 Task: Add an action where "Type is Task" in downgrade and inform.
Action: Mouse moved to (22, 354)
Screenshot: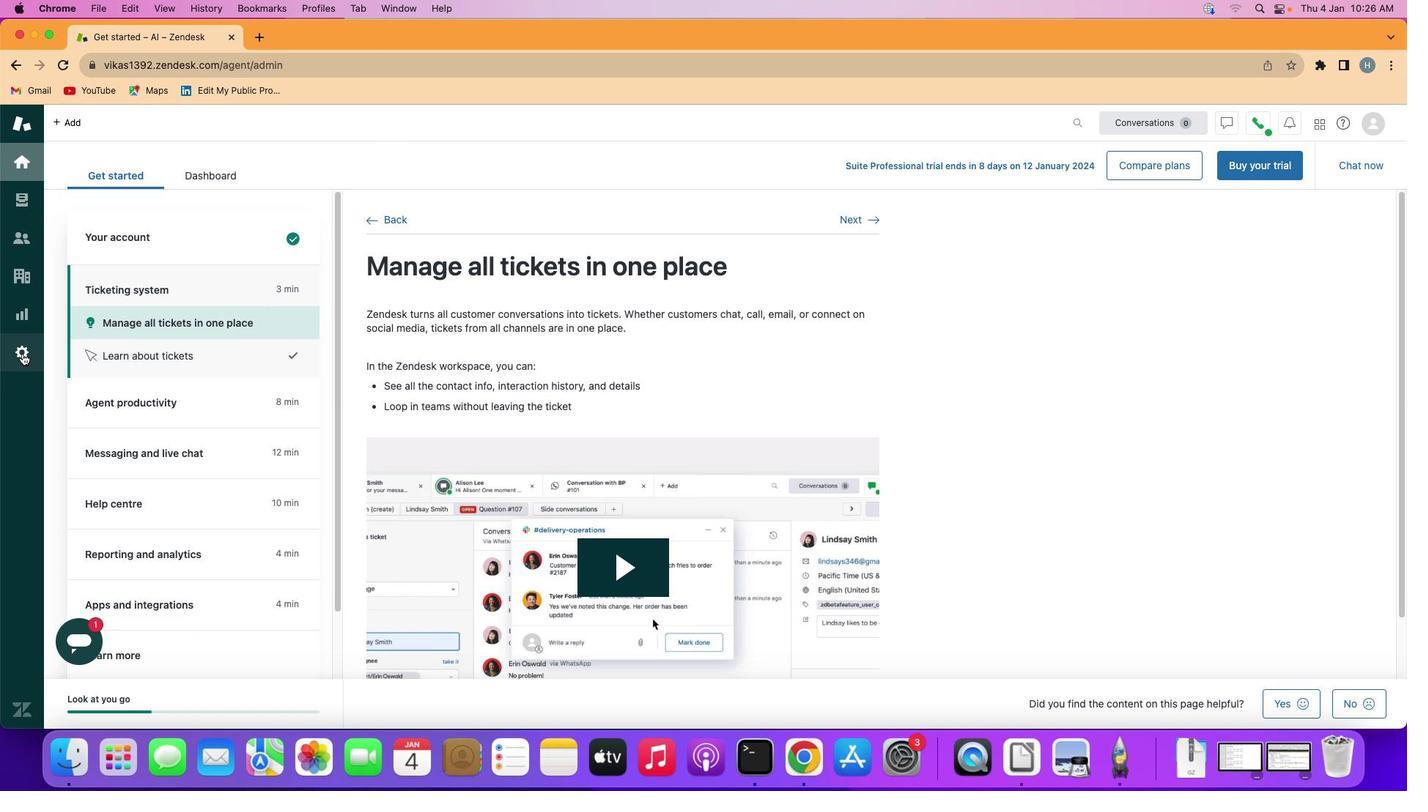 
Action: Mouse pressed left at (22, 354)
Screenshot: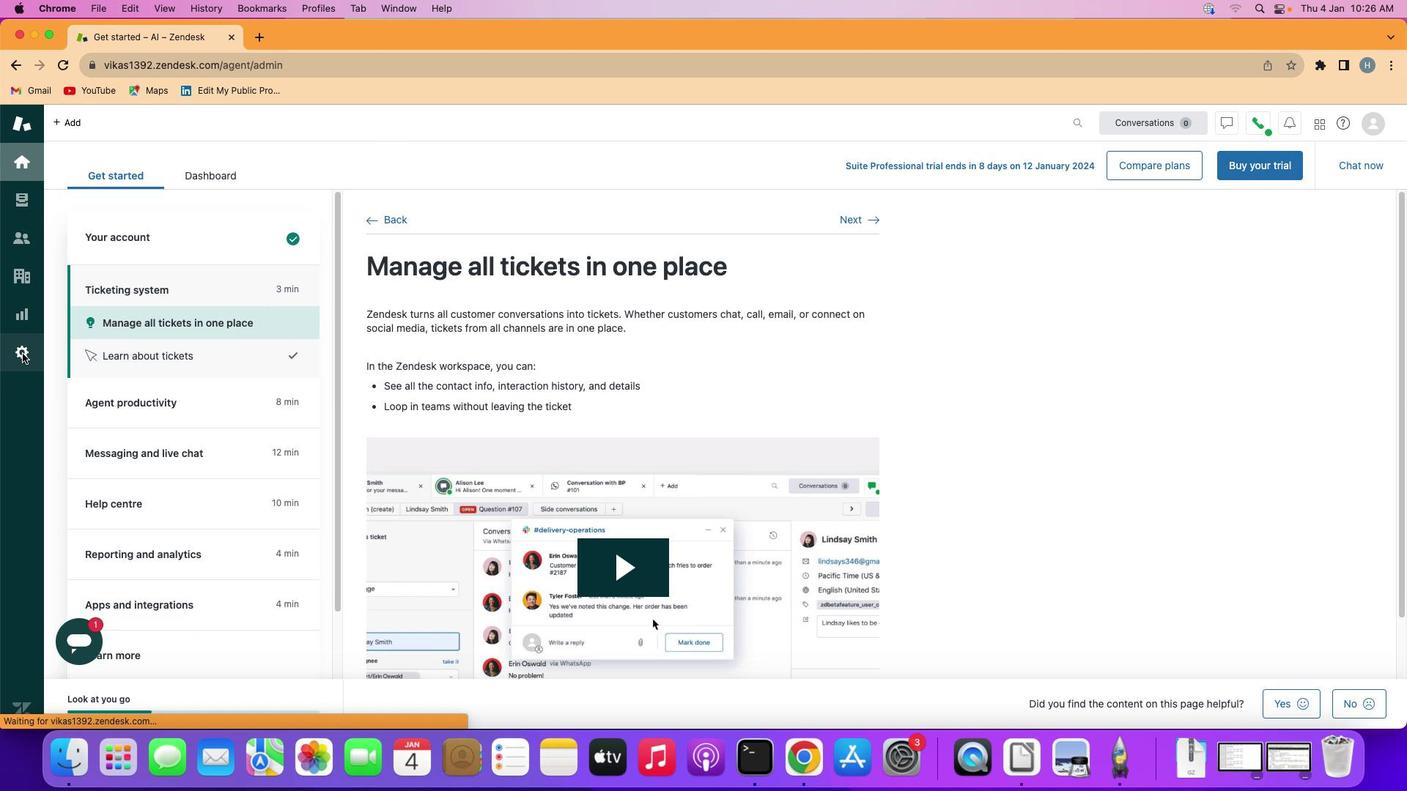 
Action: Mouse moved to (285, 598)
Screenshot: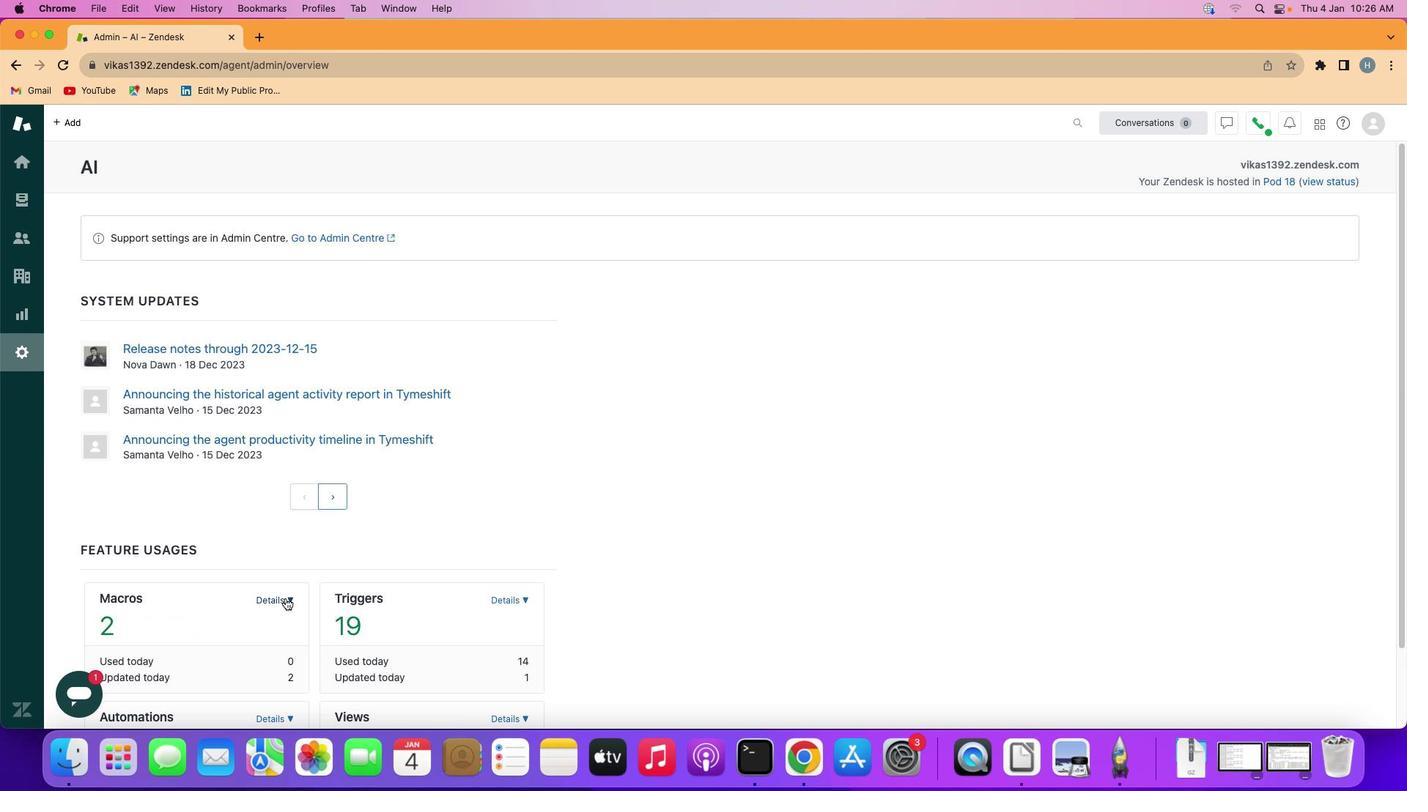 
Action: Mouse pressed left at (285, 598)
Screenshot: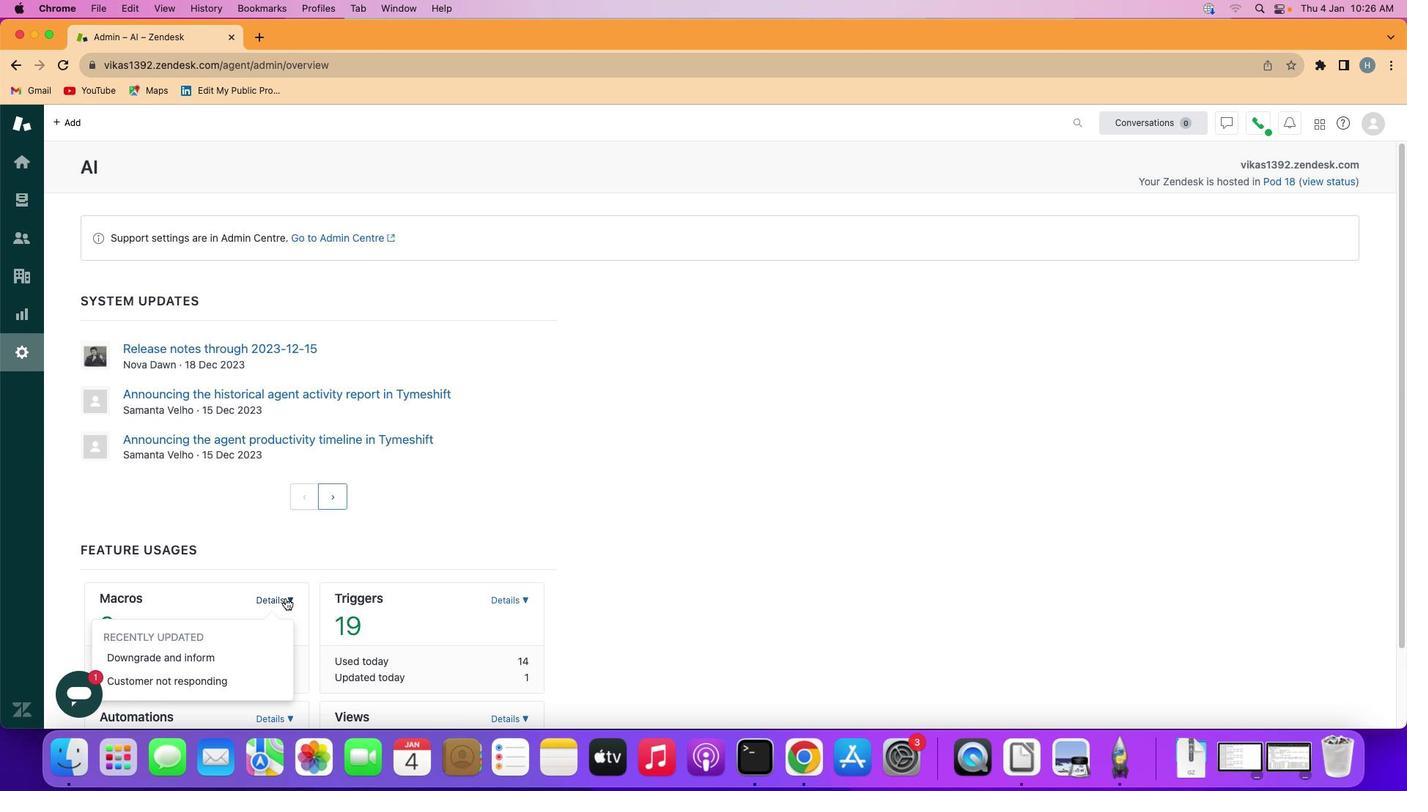 
Action: Mouse moved to (186, 657)
Screenshot: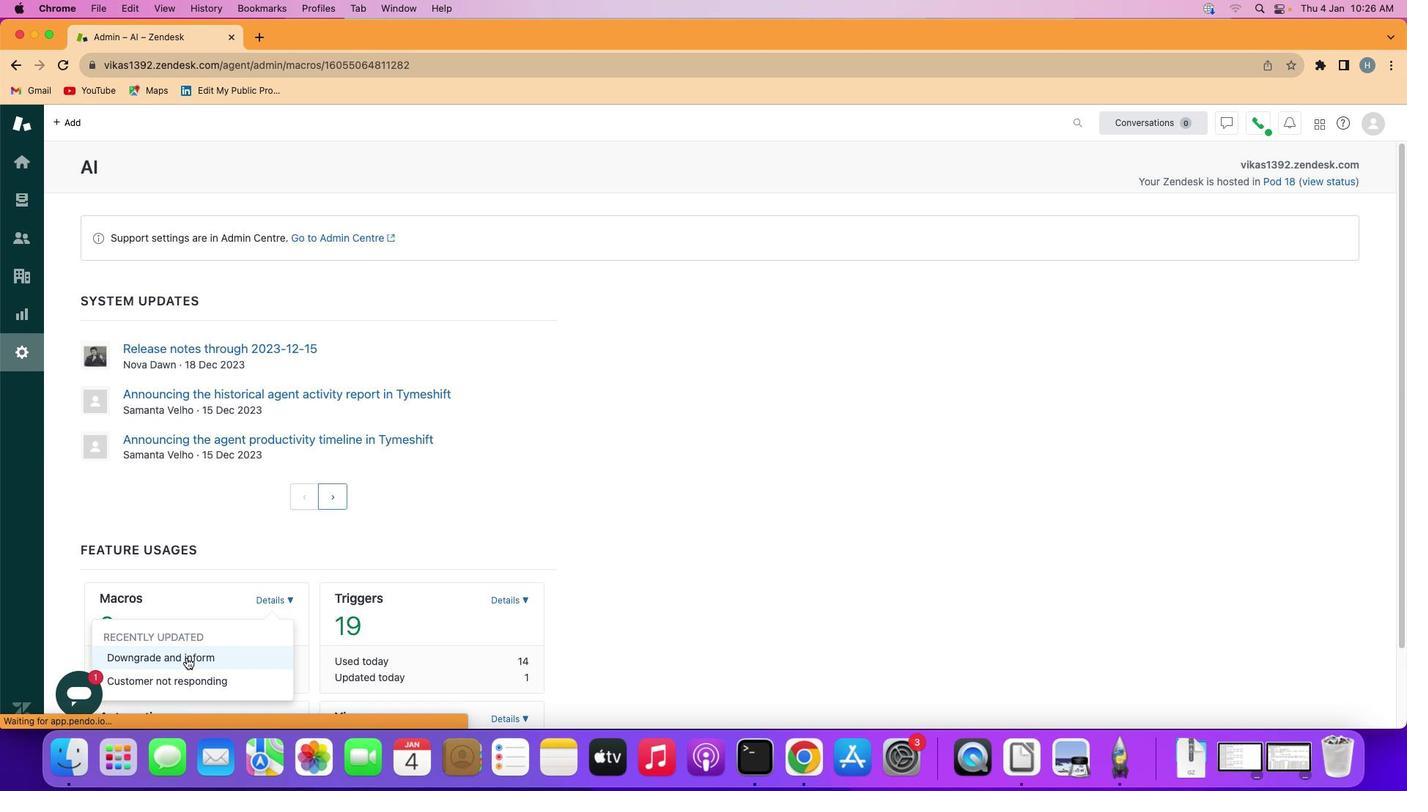 
Action: Mouse pressed left at (186, 657)
Screenshot: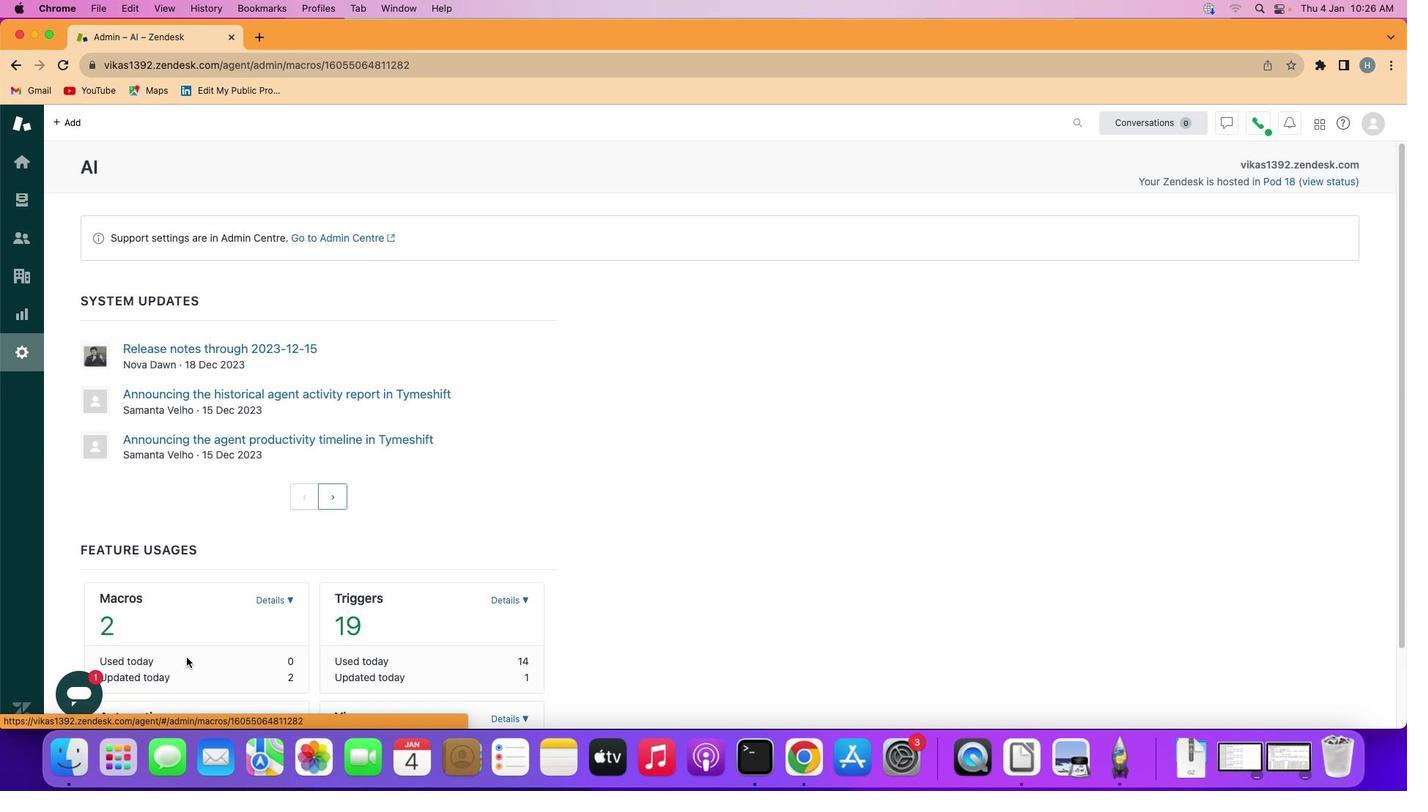 
Action: Mouse moved to (260, 535)
Screenshot: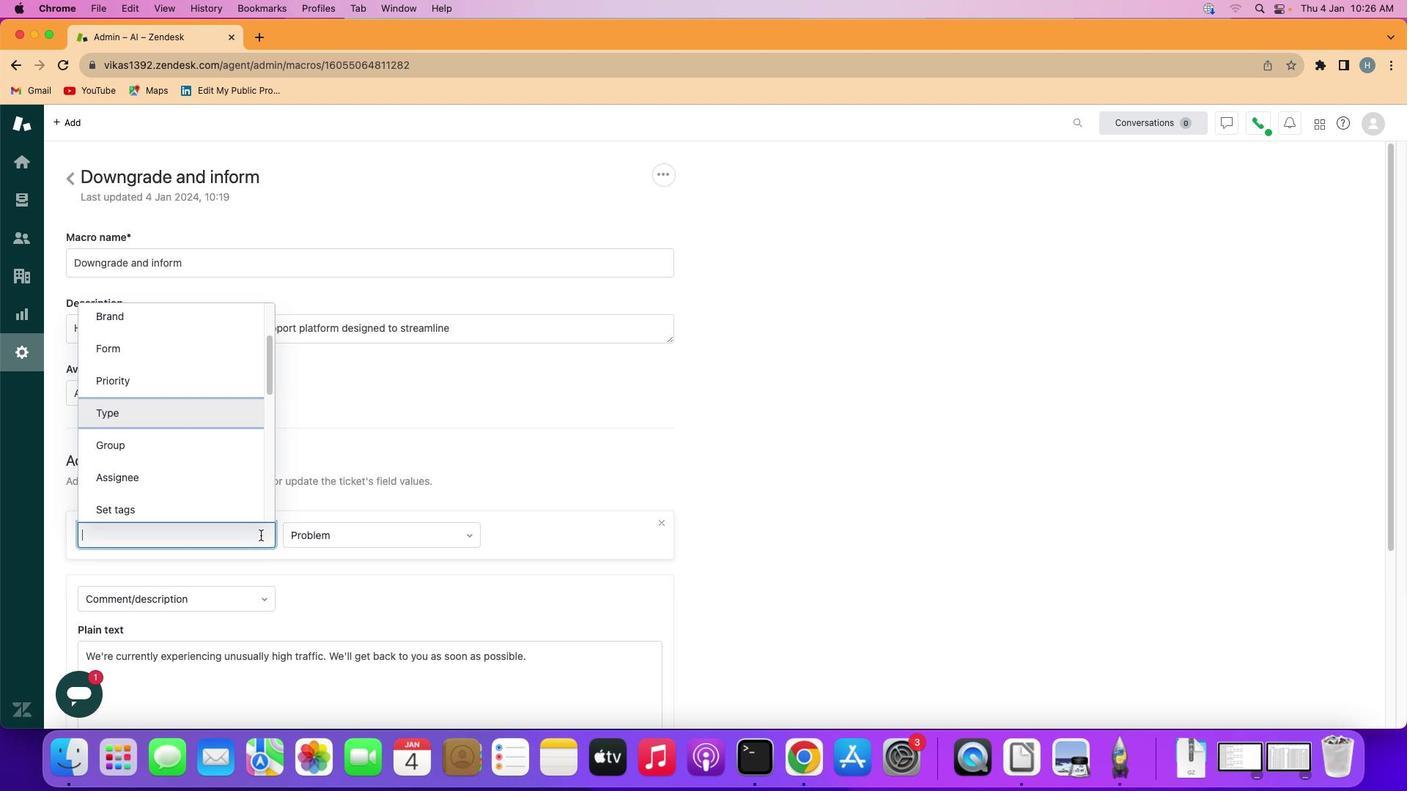 
Action: Mouse pressed left at (260, 535)
Screenshot: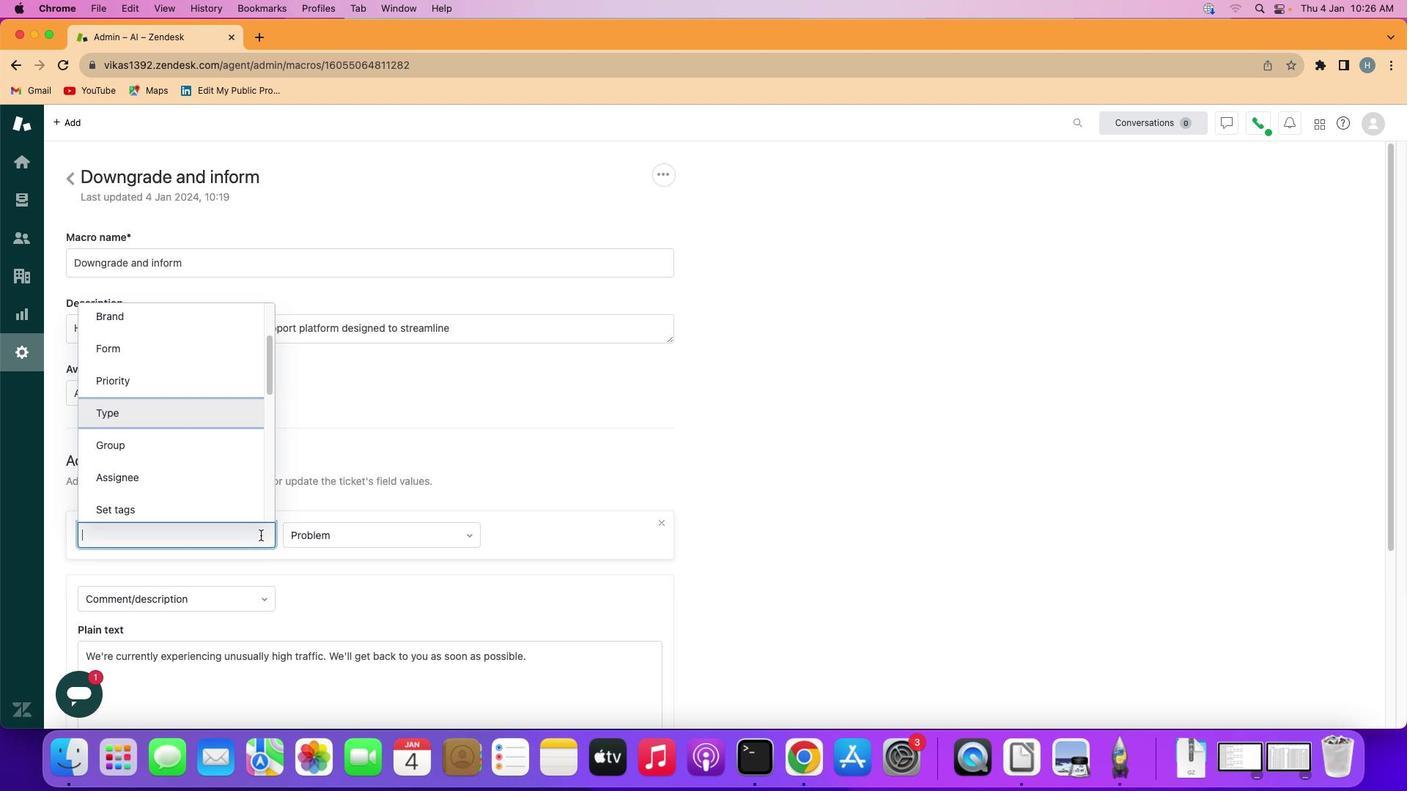 
Action: Mouse moved to (225, 417)
Screenshot: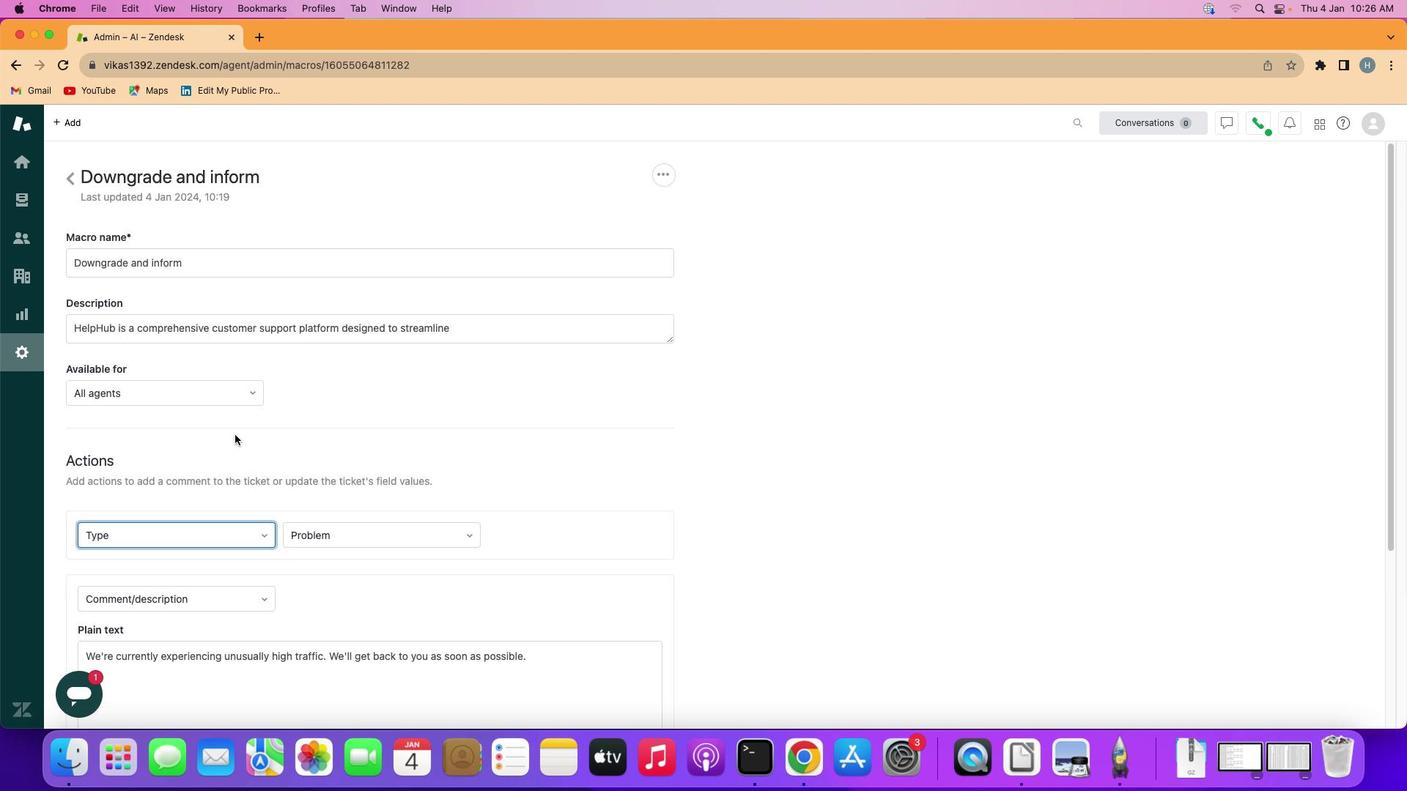 
Action: Mouse pressed left at (225, 417)
Screenshot: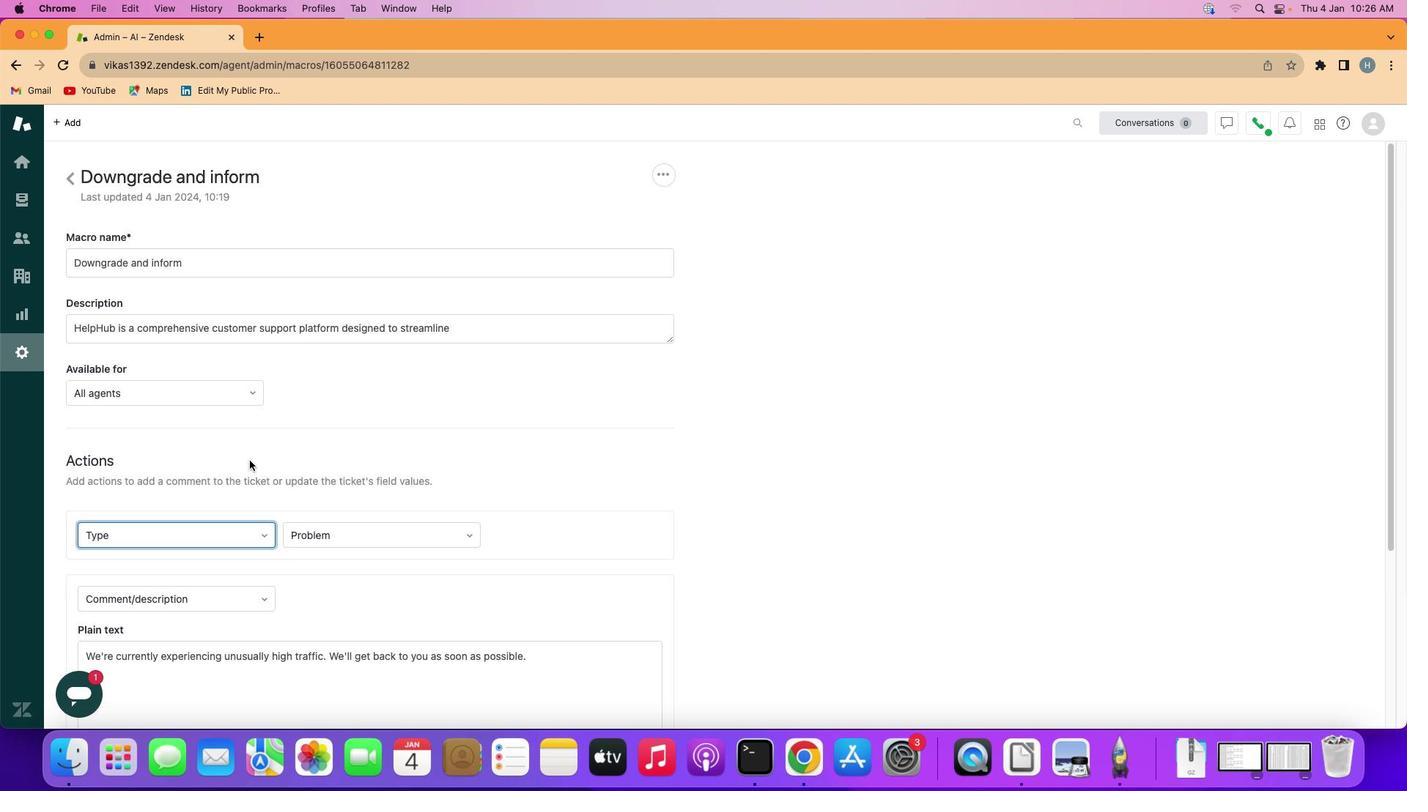 
Action: Mouse moved to (378, 539)
Screenshot: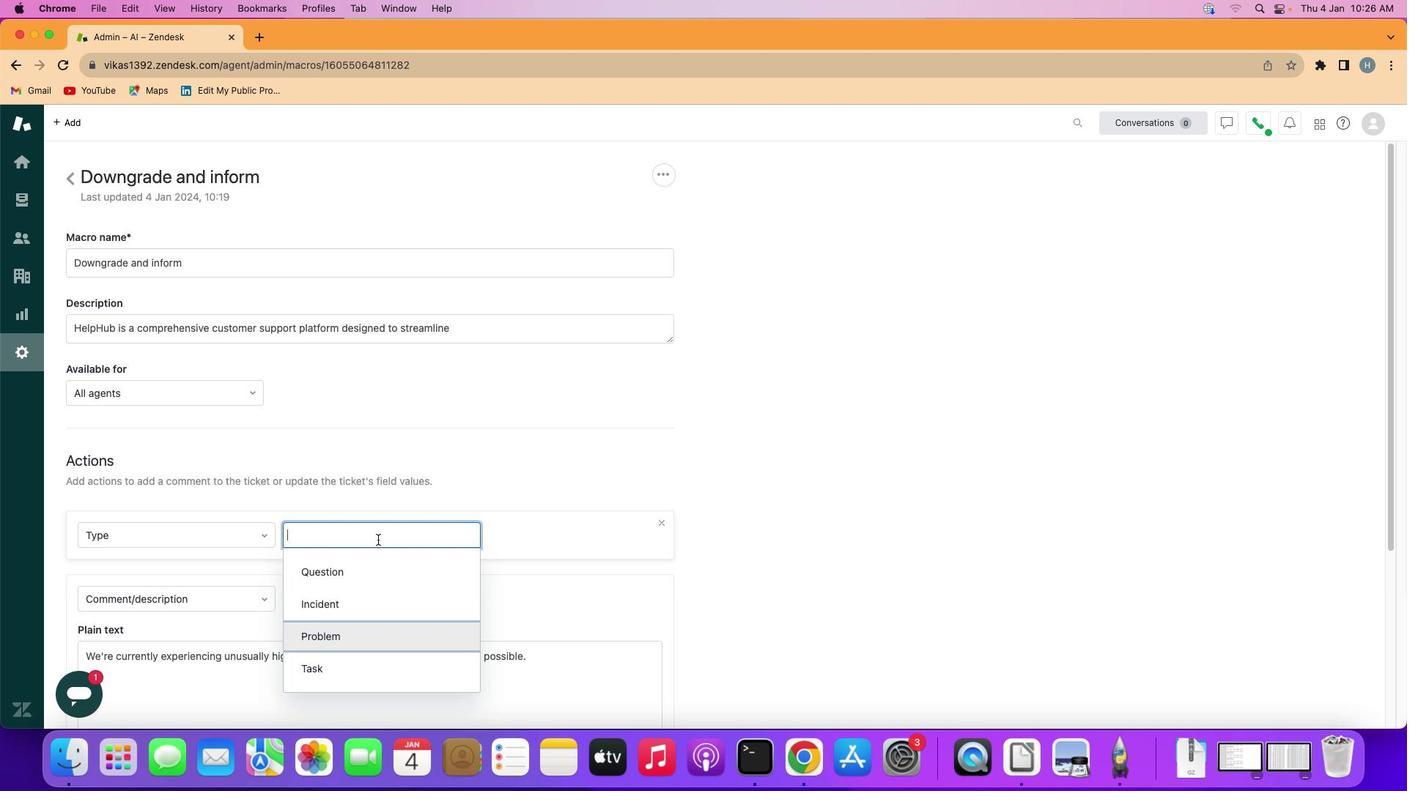 
Action: Mouse pressed left at (378, 539)
Screenshot: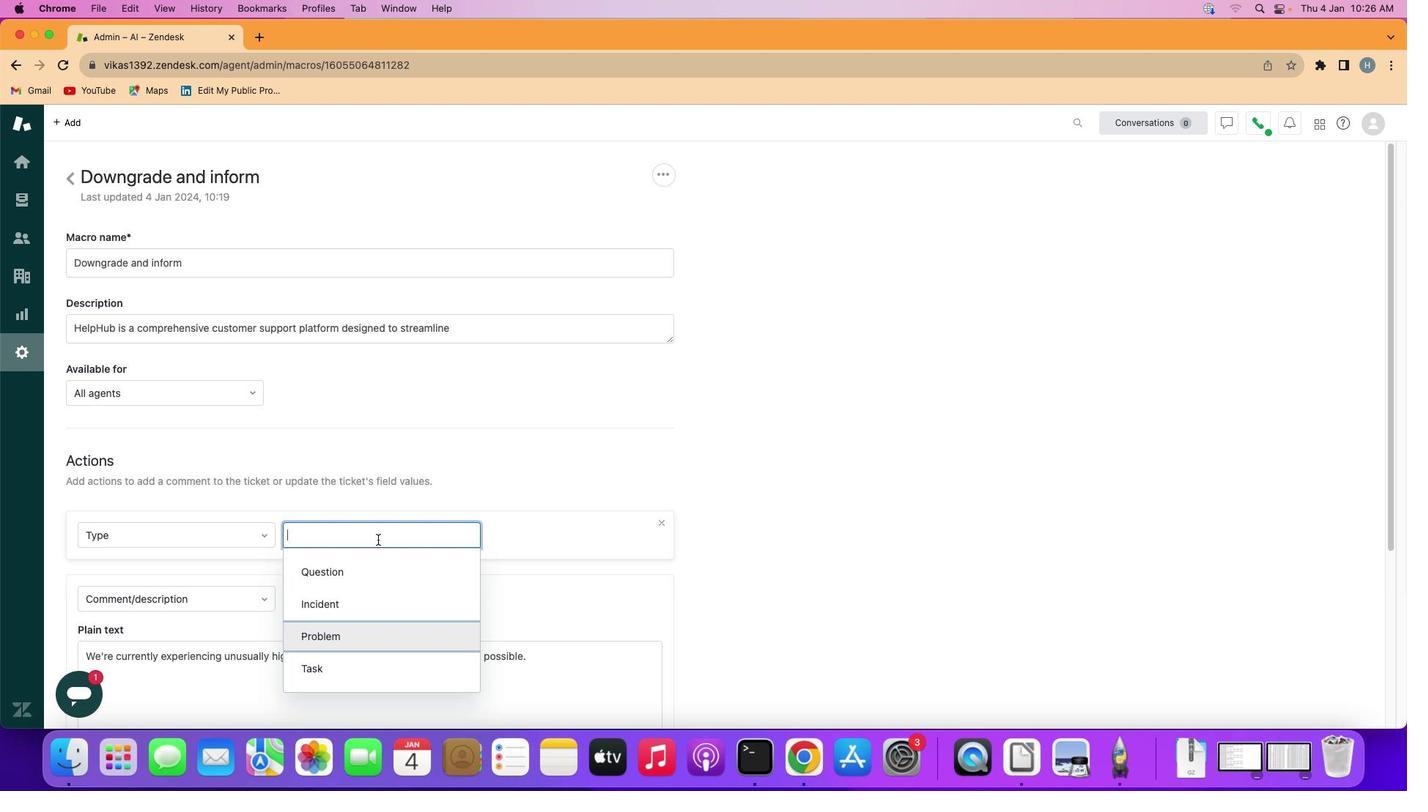 
Action: Mouse moved to (373, 668)
Screenshot: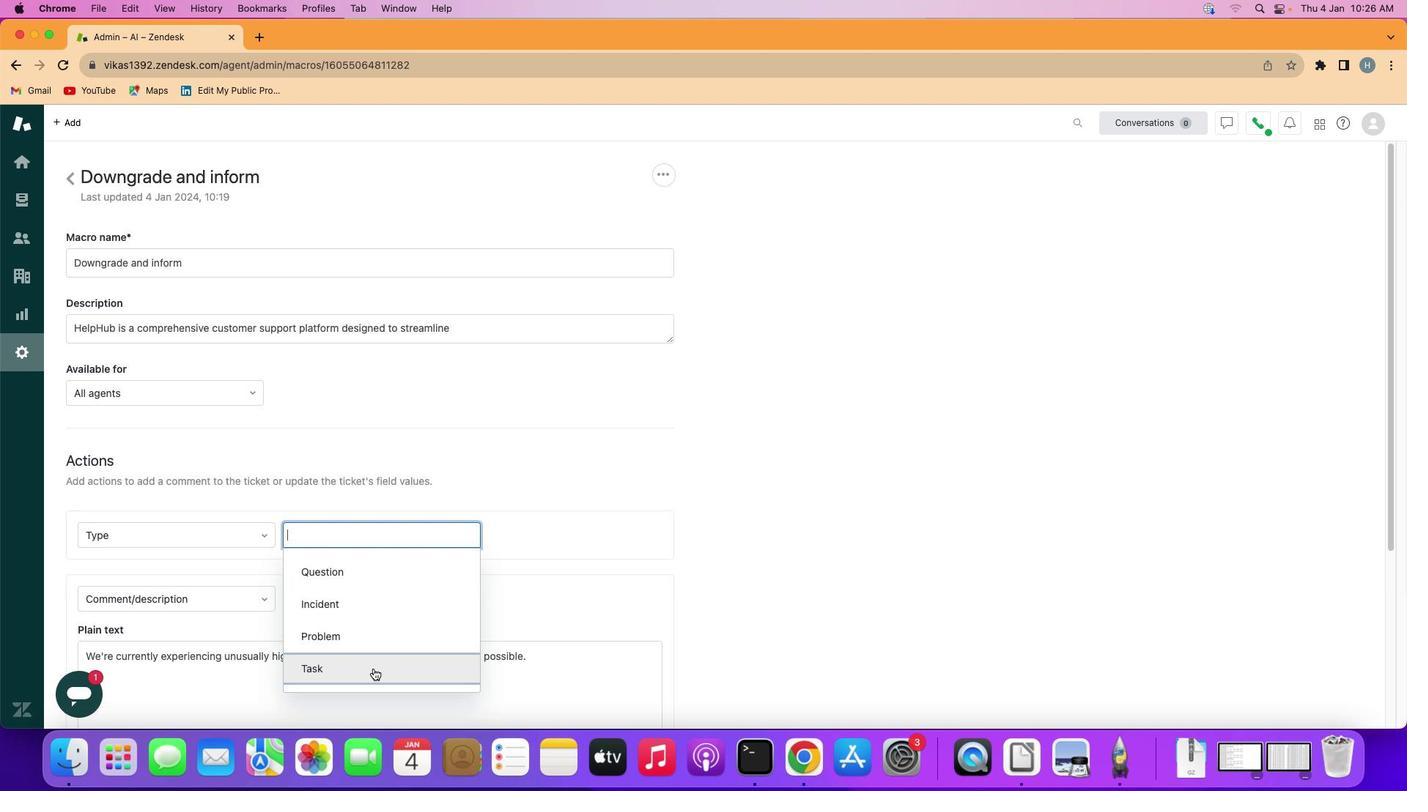 
Action: Mouse pressed left at (373, 668)
Screenshot: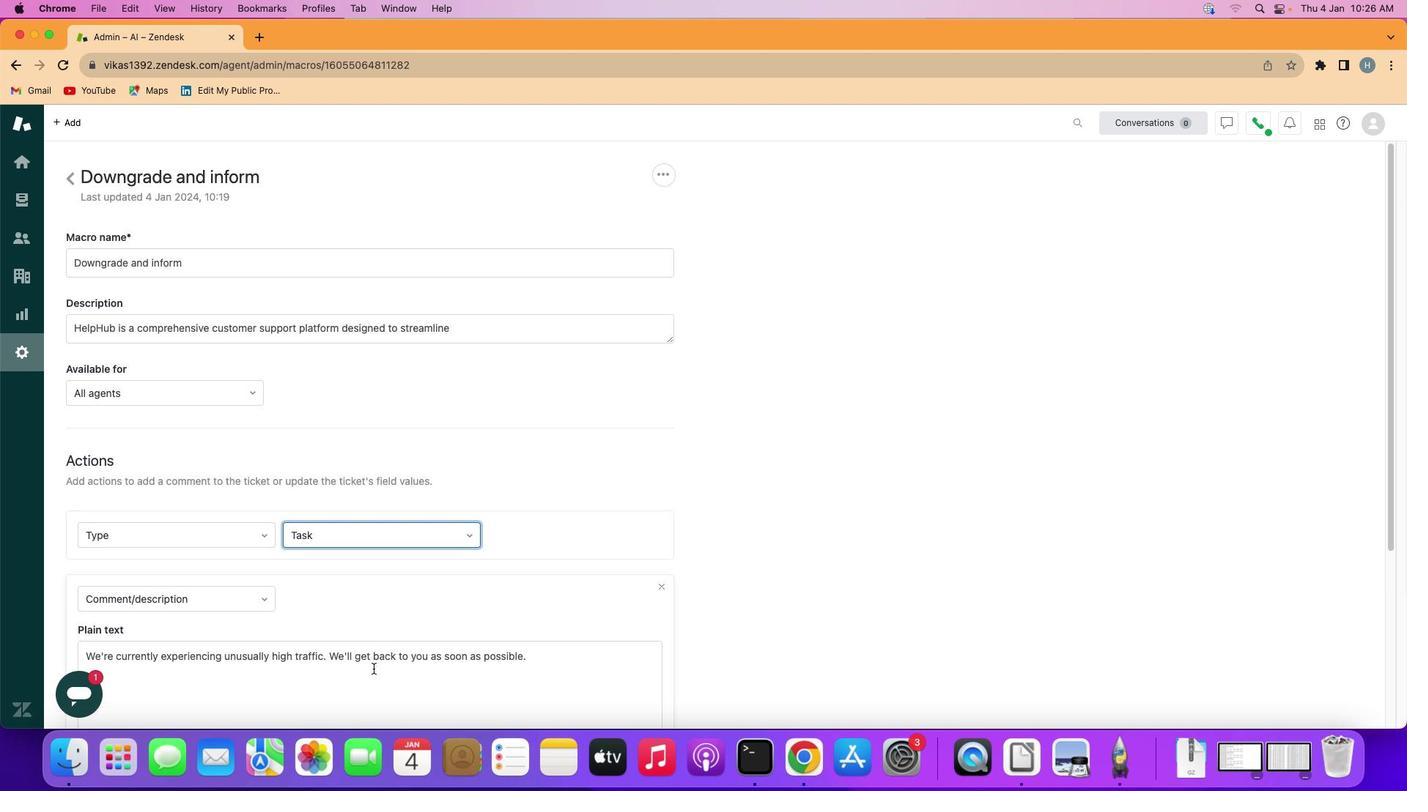 
Action: Mouse moved to (495, 635)
Screenshot: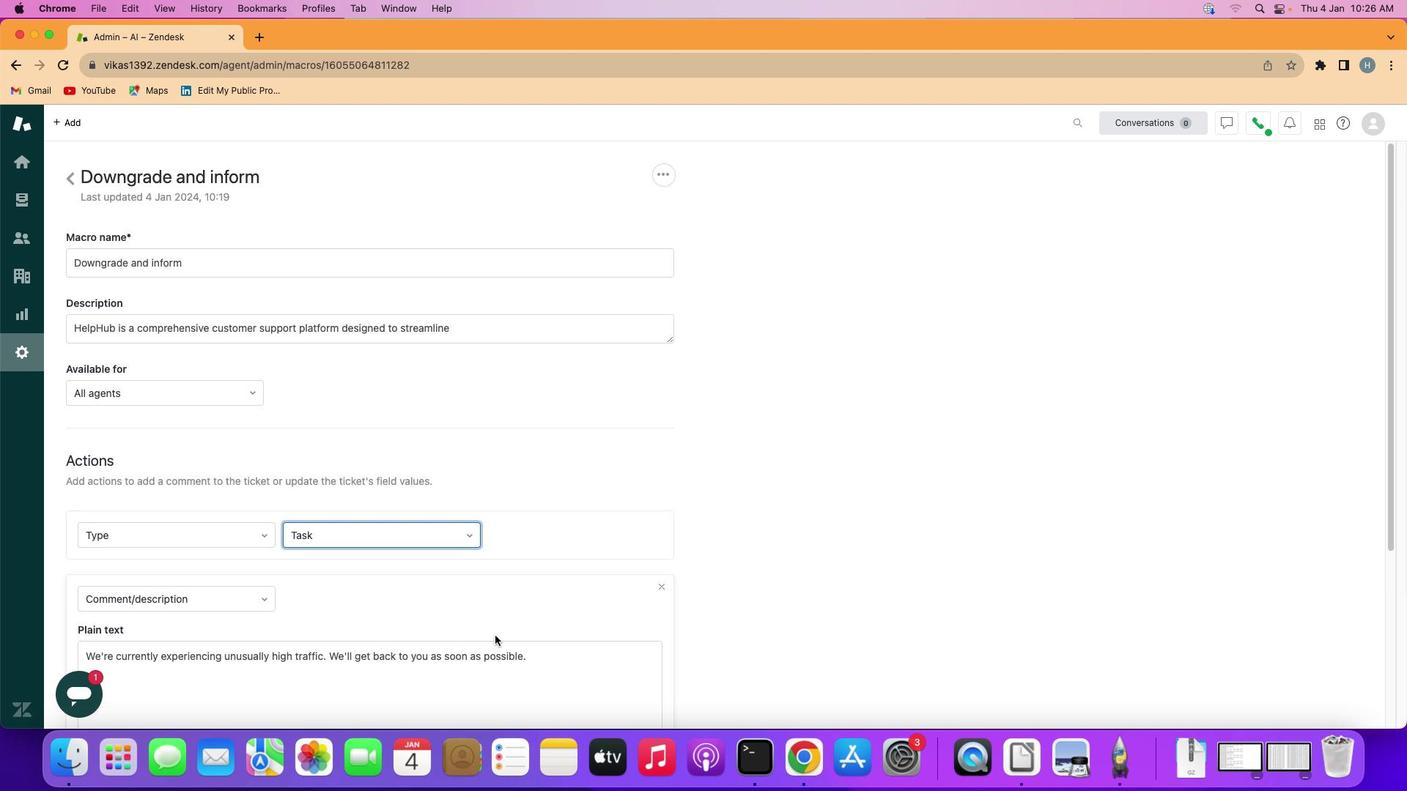 
Action: Mouse scrolled (495, 635) with delta (0, 0)
Screenshot: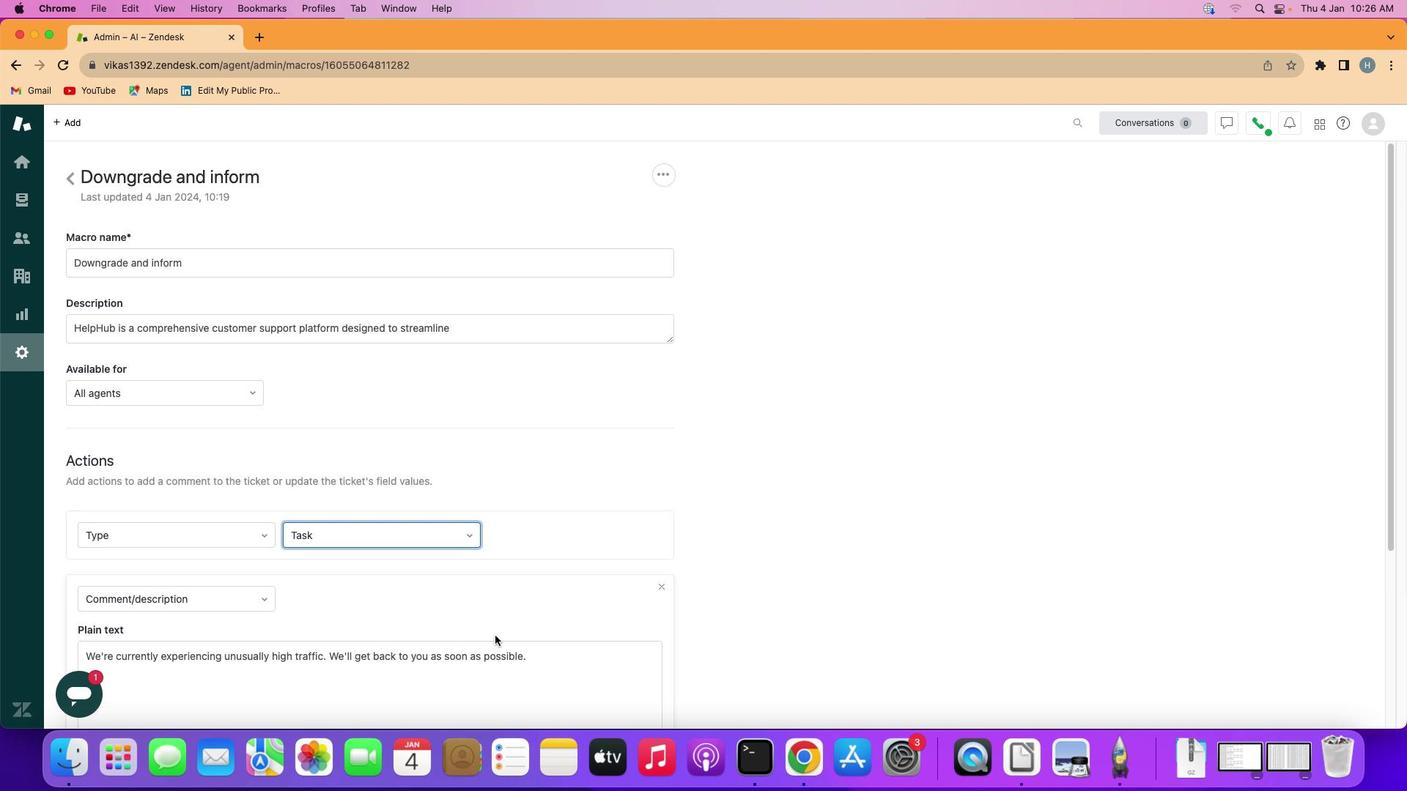 
Action: Mouse scrolled (495, 635) with delta (0, -2)
Screenshot: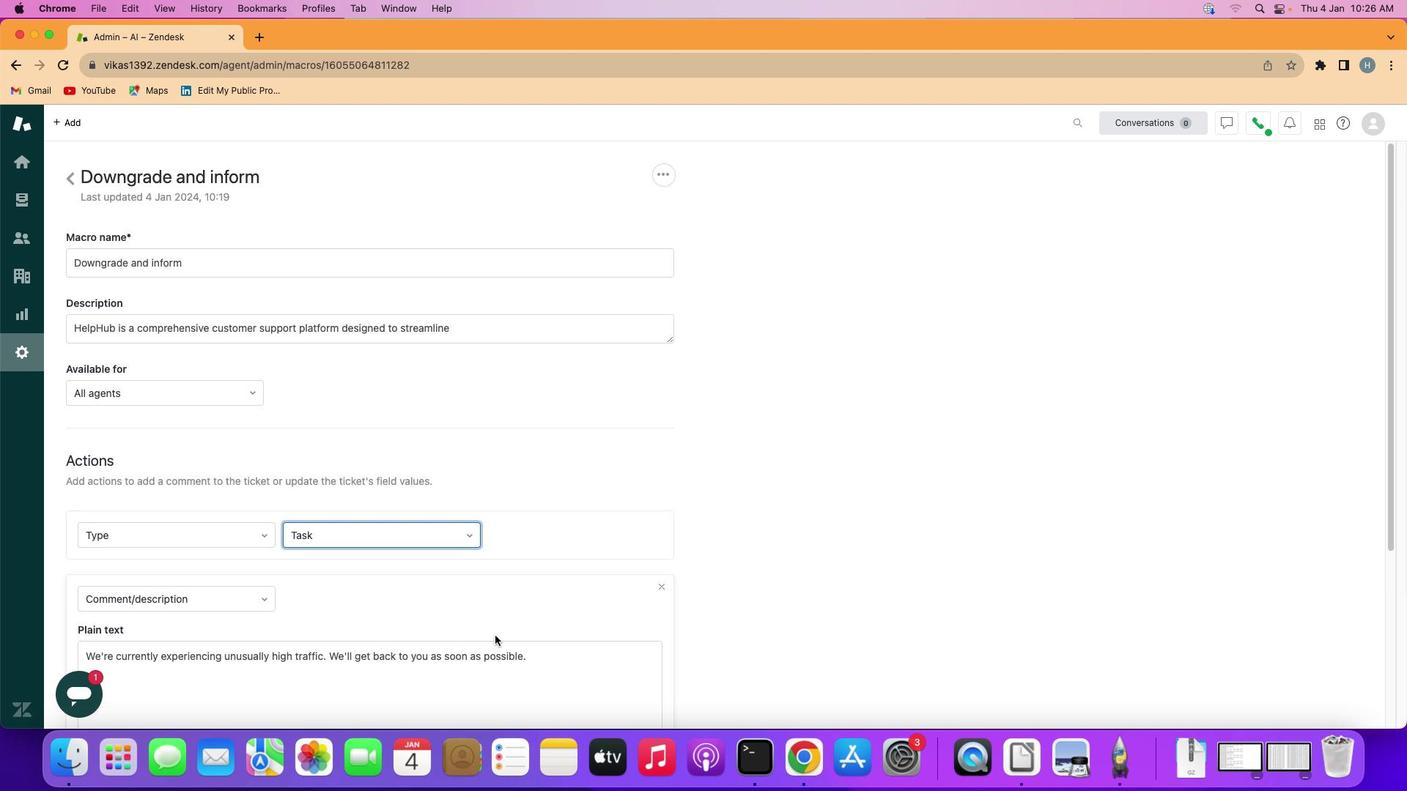 
Action: Mouse scrolled (495, 635) with delta (0, 0)
Screenshot: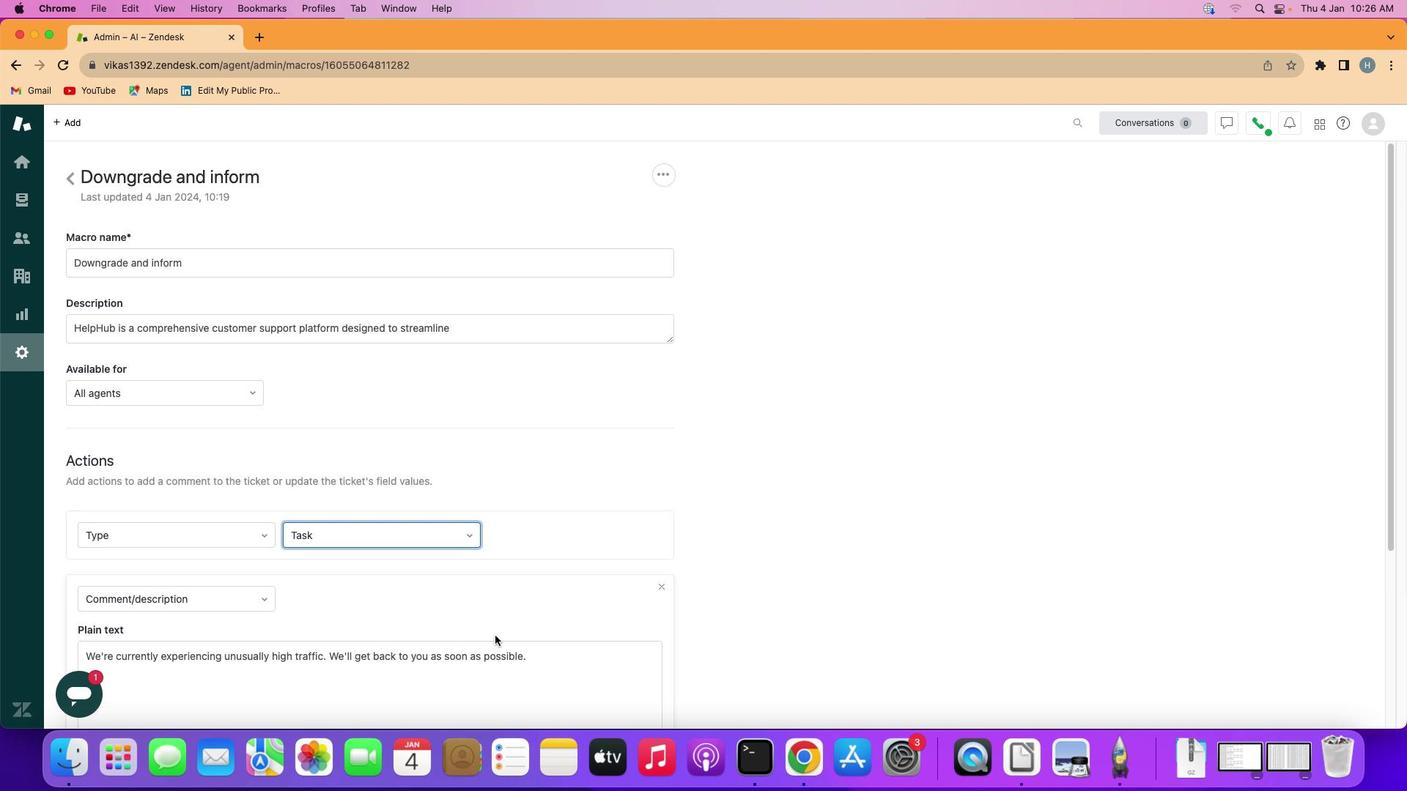 
Action: Mouse scrolled (495, 635) with delta (0, -2)
Screenshot: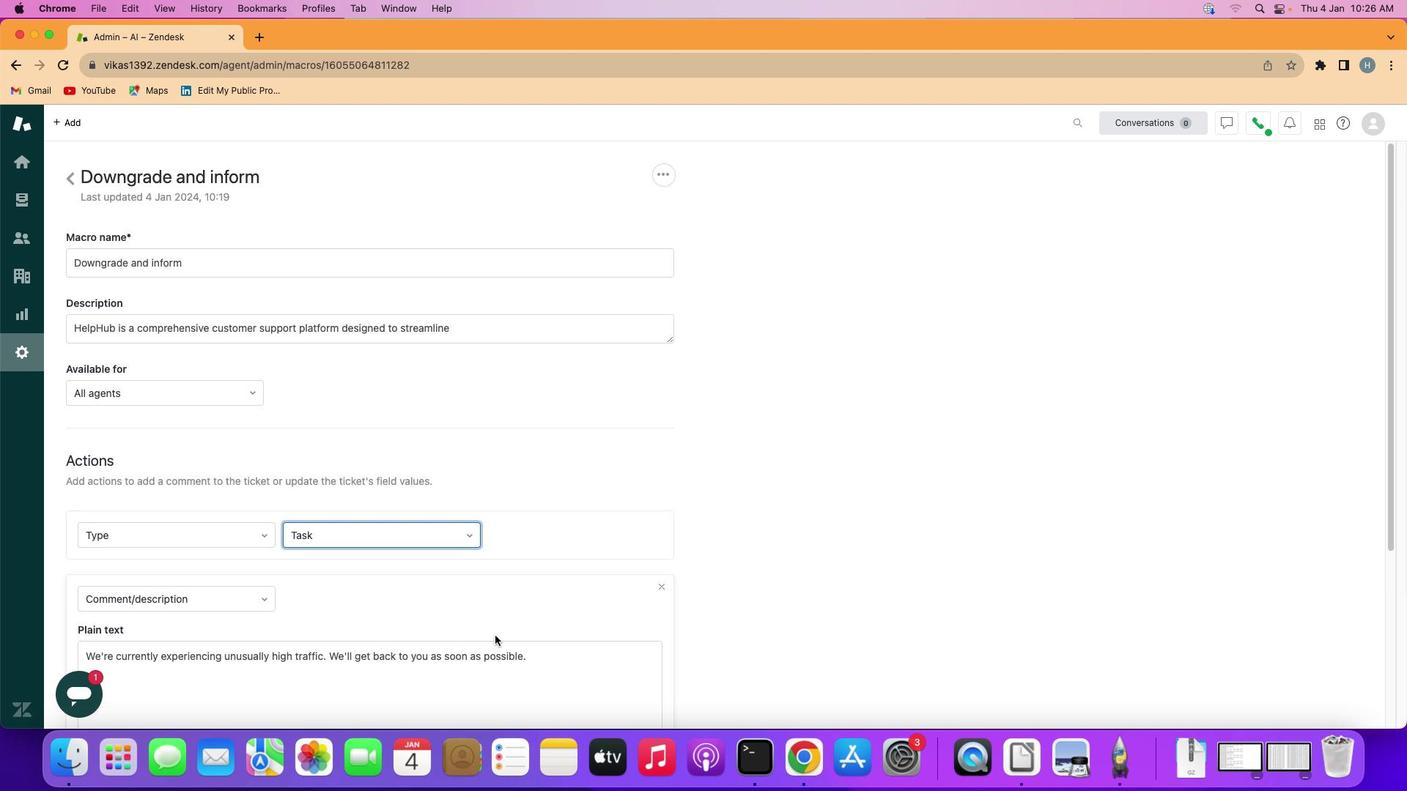 
Action: Mouse scrolled (495, 635) with delta (0, -2)
Screenshot: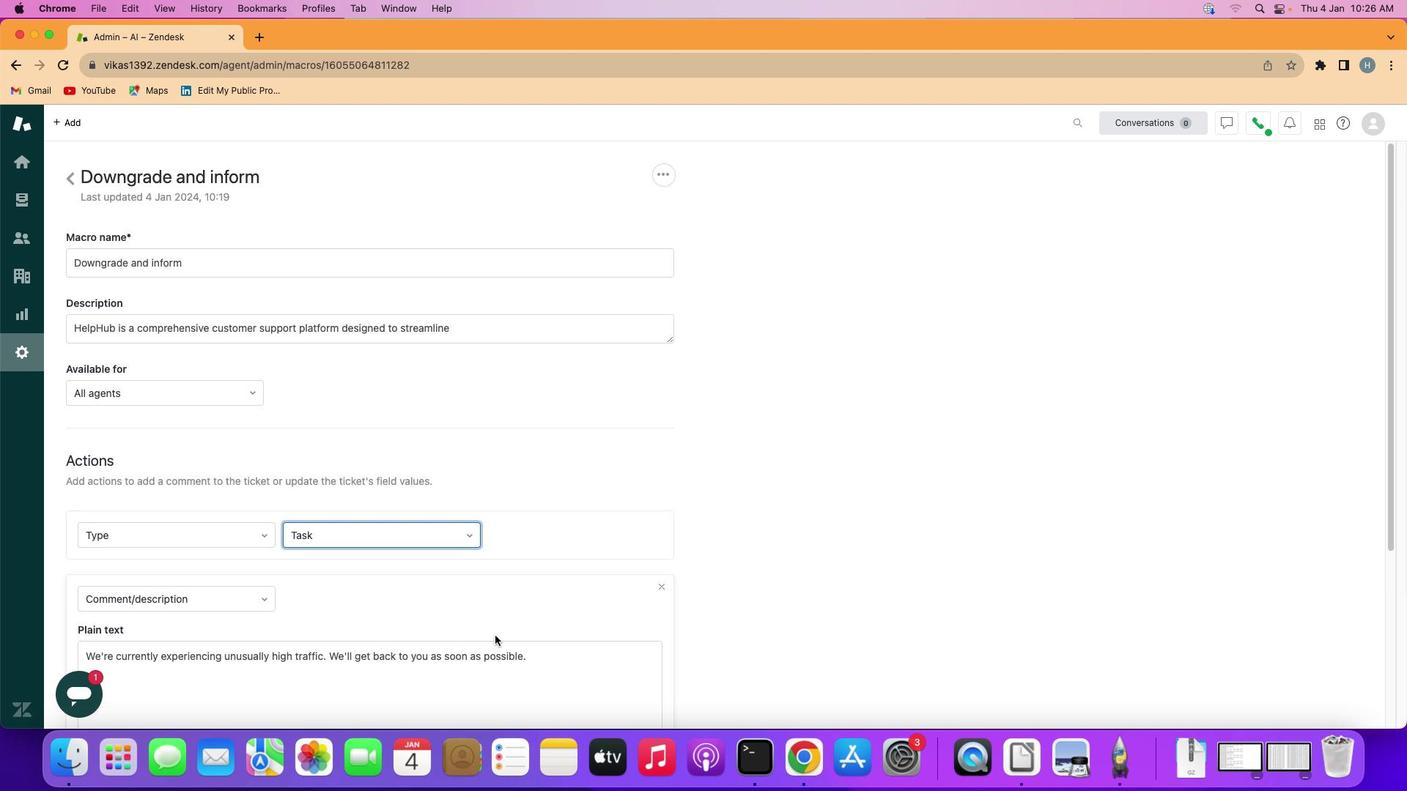 
Action: Mouse moved to (521, 630)
Screenshot: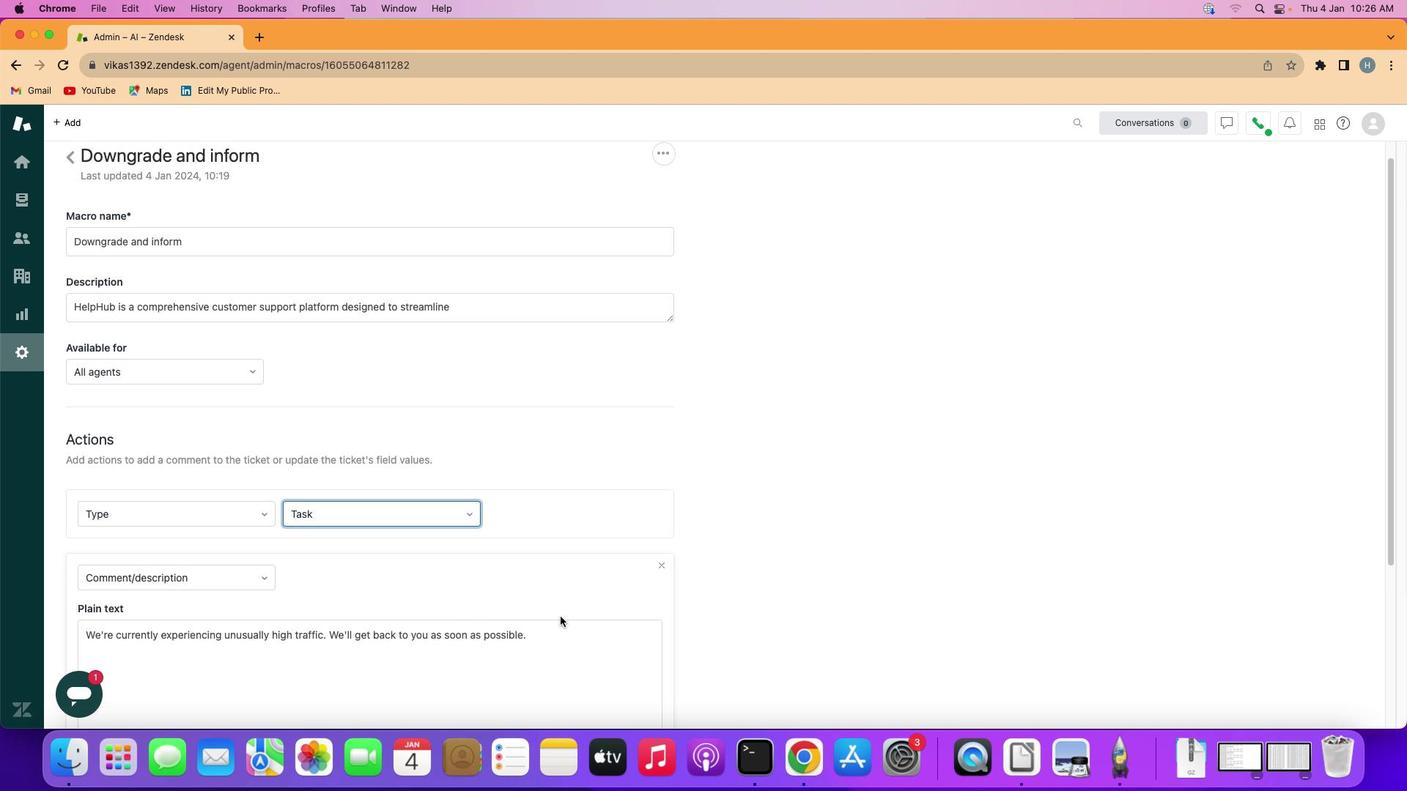 
Action: Mouse scrolled (521, 630) with delta (0, 0)
Screenshot: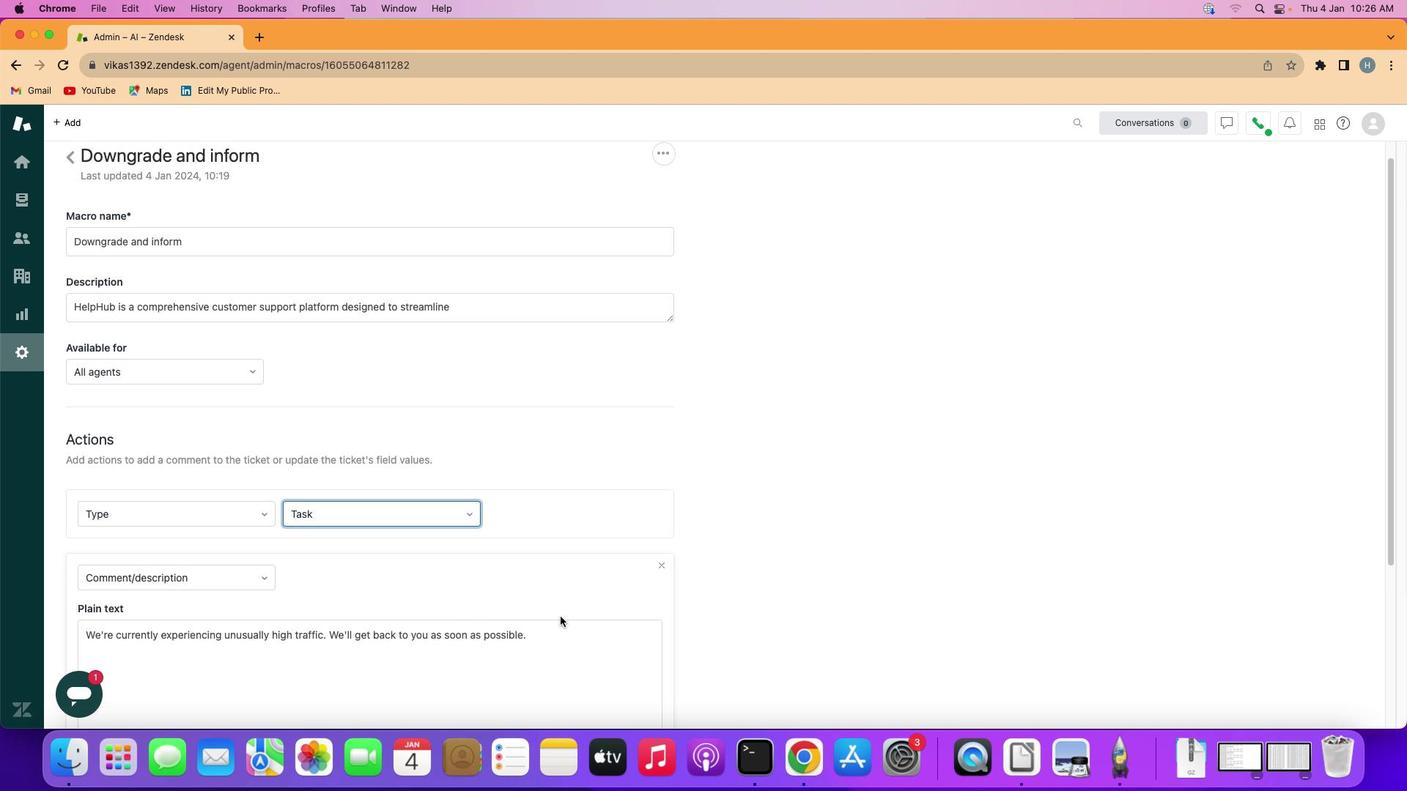 
Action: Mouse moved to (548, 621)
Screenshot: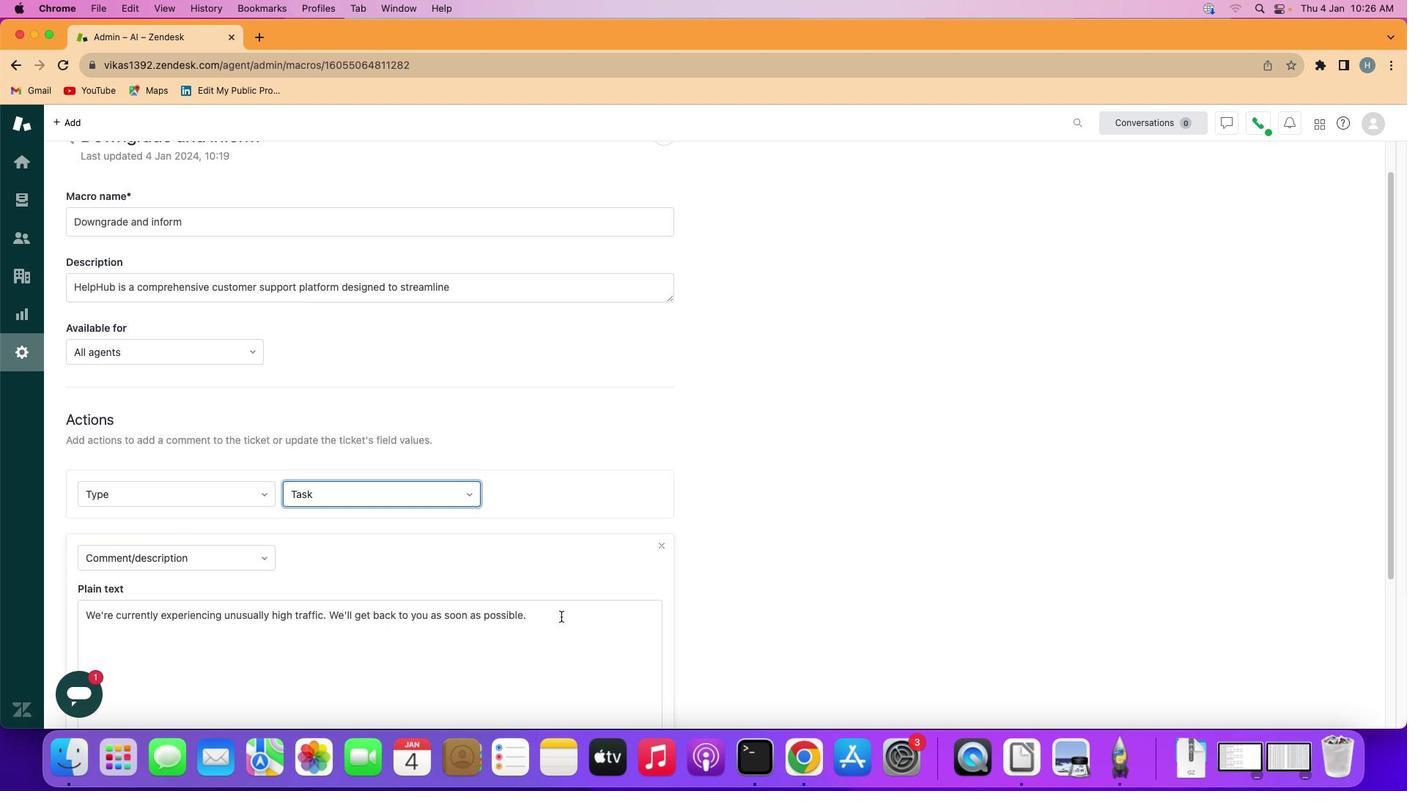 
Action: Mouse scrolled (548, 621) with delta (0, 0)
Screenshot: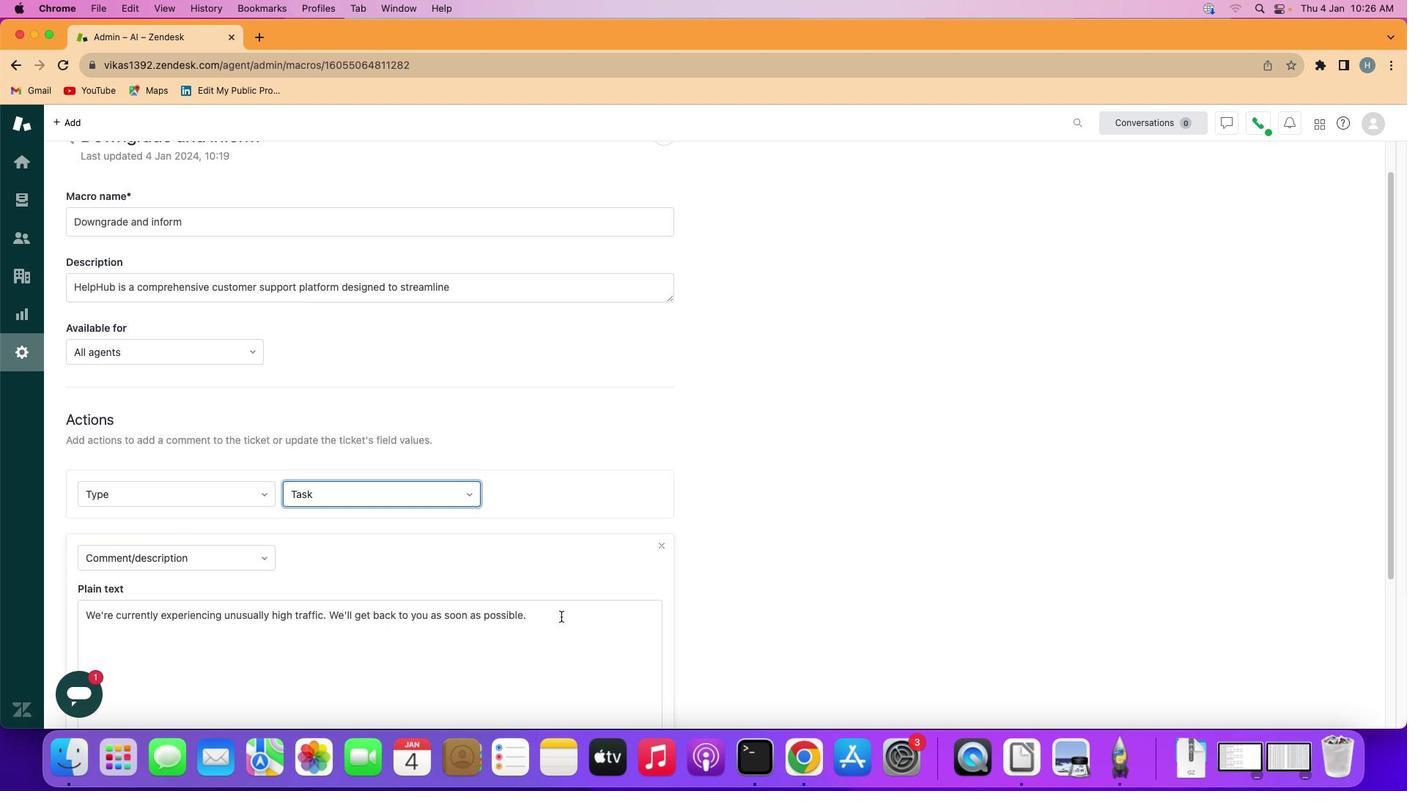
Action: Mouse moved to (559, 618)
Screenshot: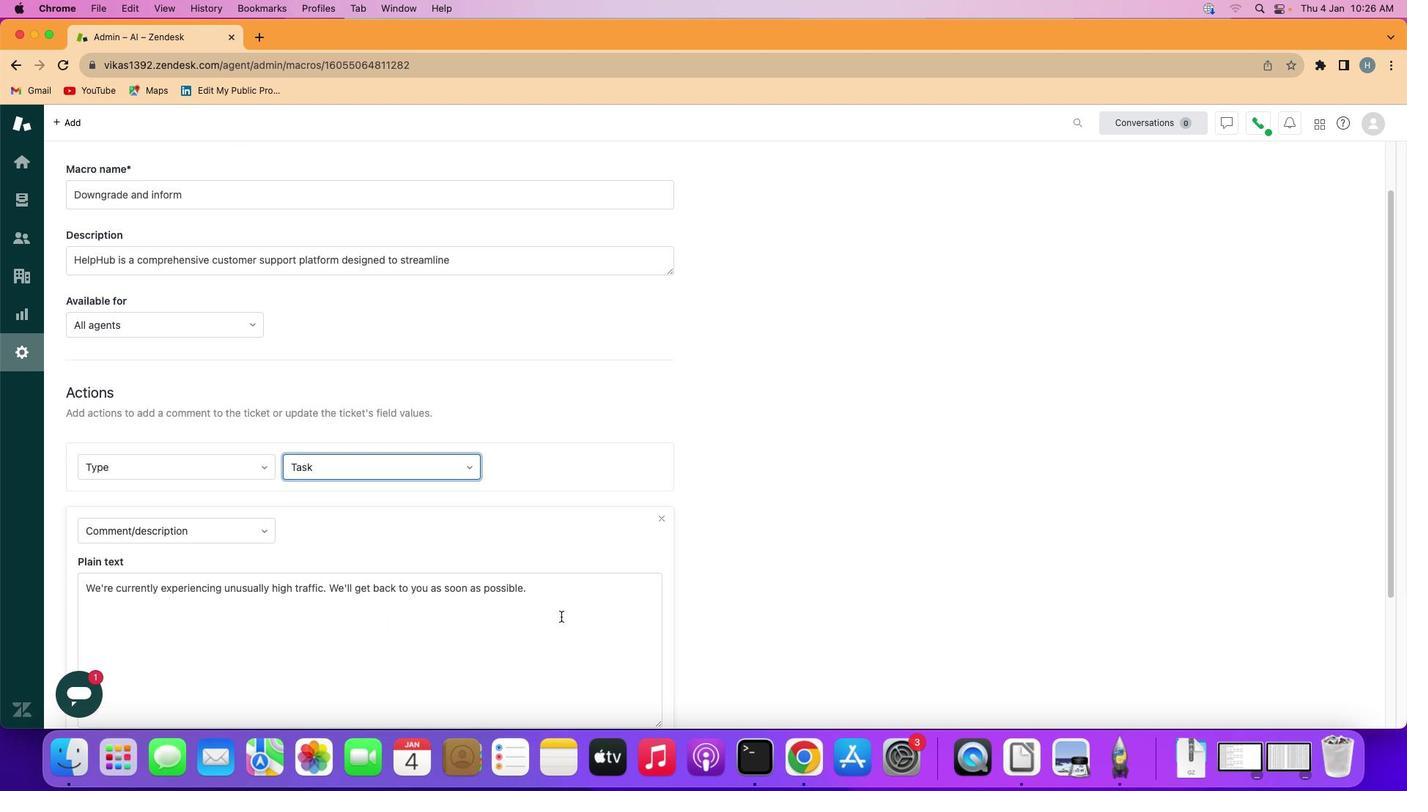 
Action: Mouse scrolled (559, 618) with delta (0, 0)
Screenshot: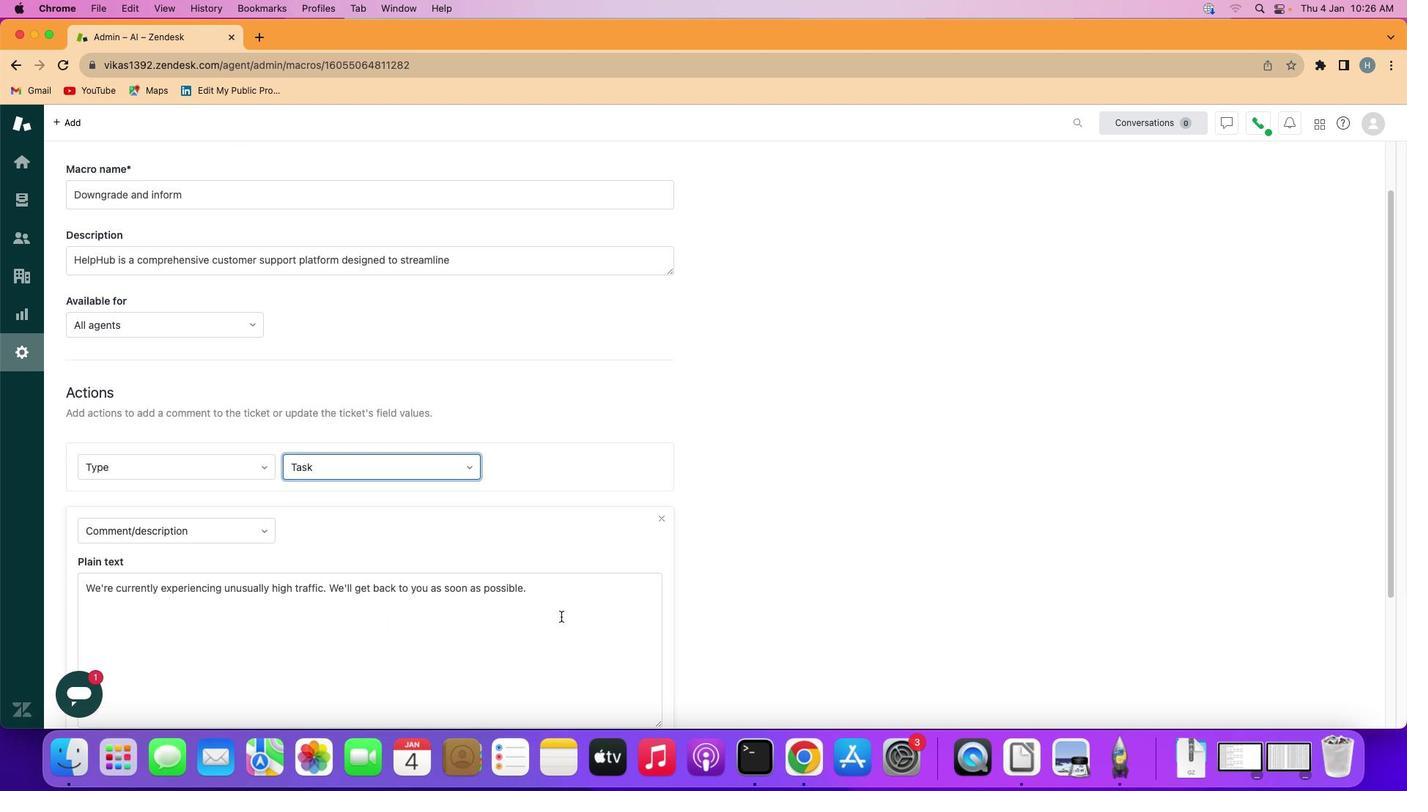 
Action: Mouse moved to (560, 616)
Screenshot: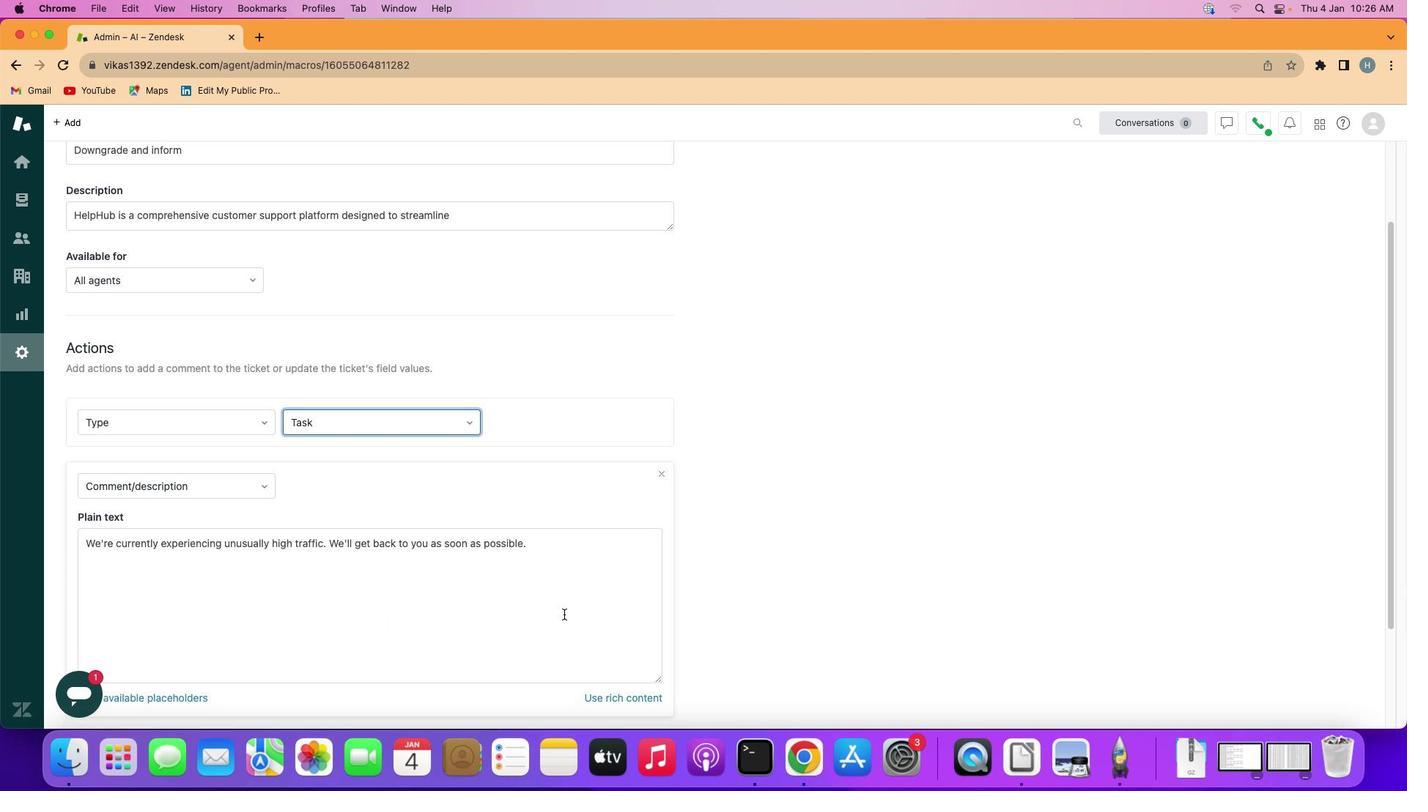 
Action: Mouse scrolled (560, 616) with delta (0, 0)
Screenshot: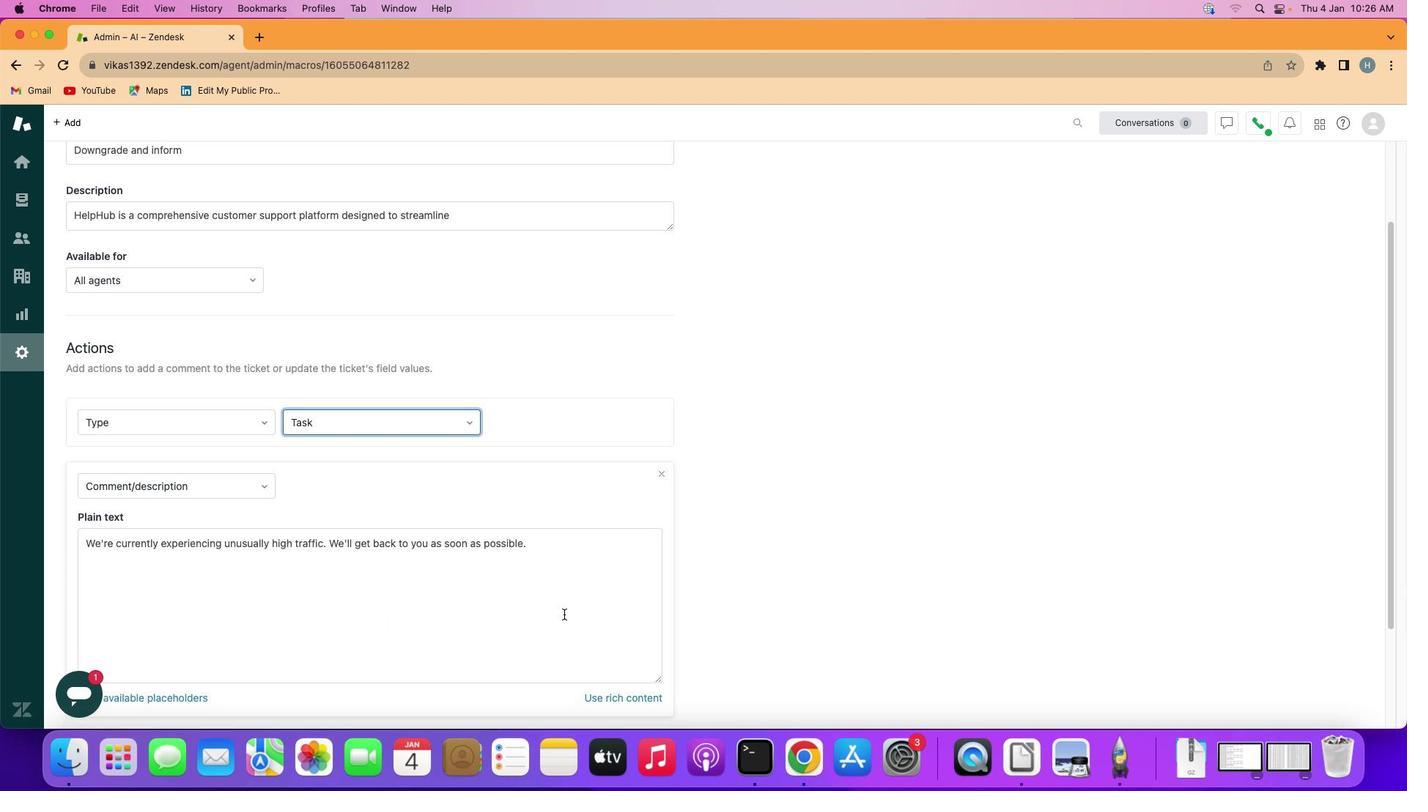 
Action: Mouse moved to (564, 615)
Screenshot: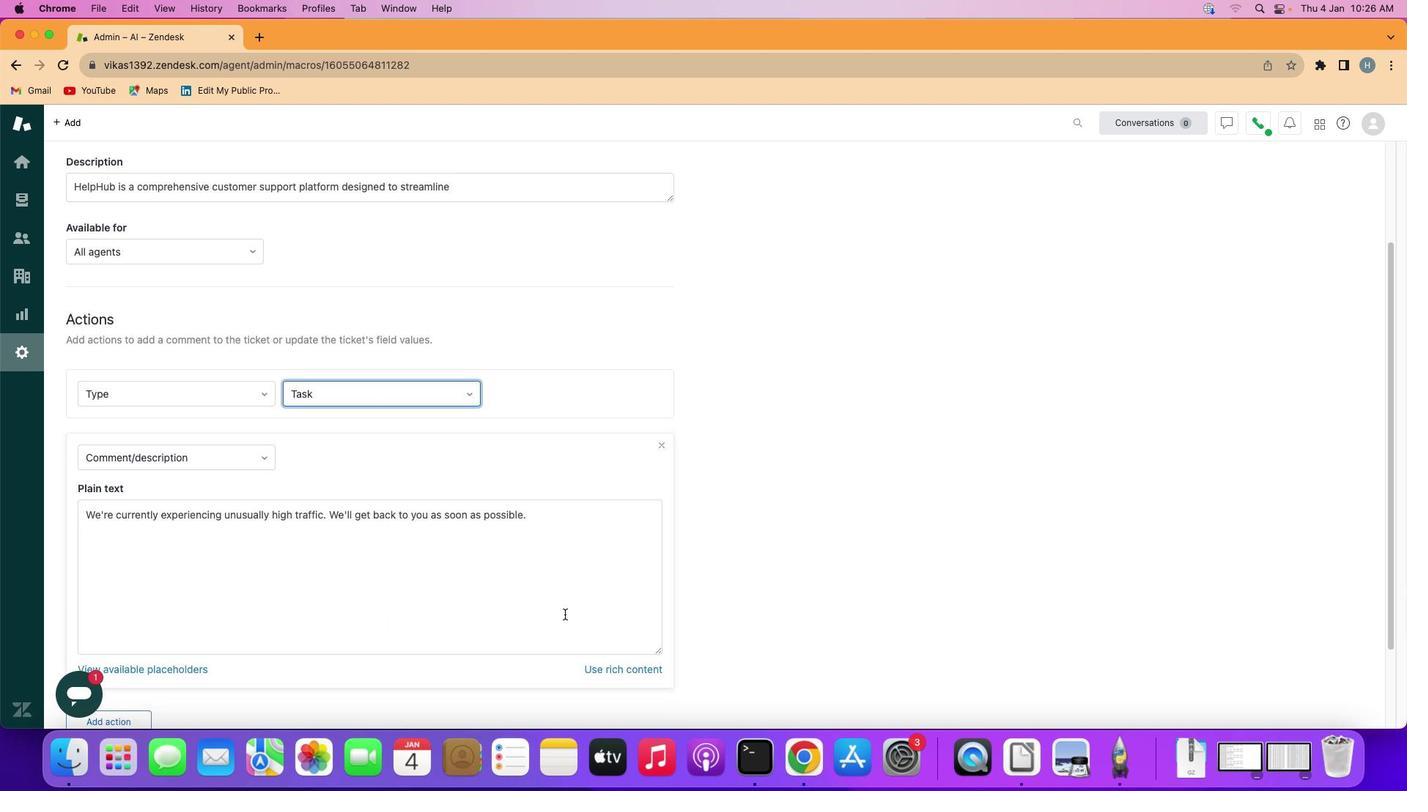 
Action: Mouse scrolled (564, 615) with delta (0, 0)
Screenshot: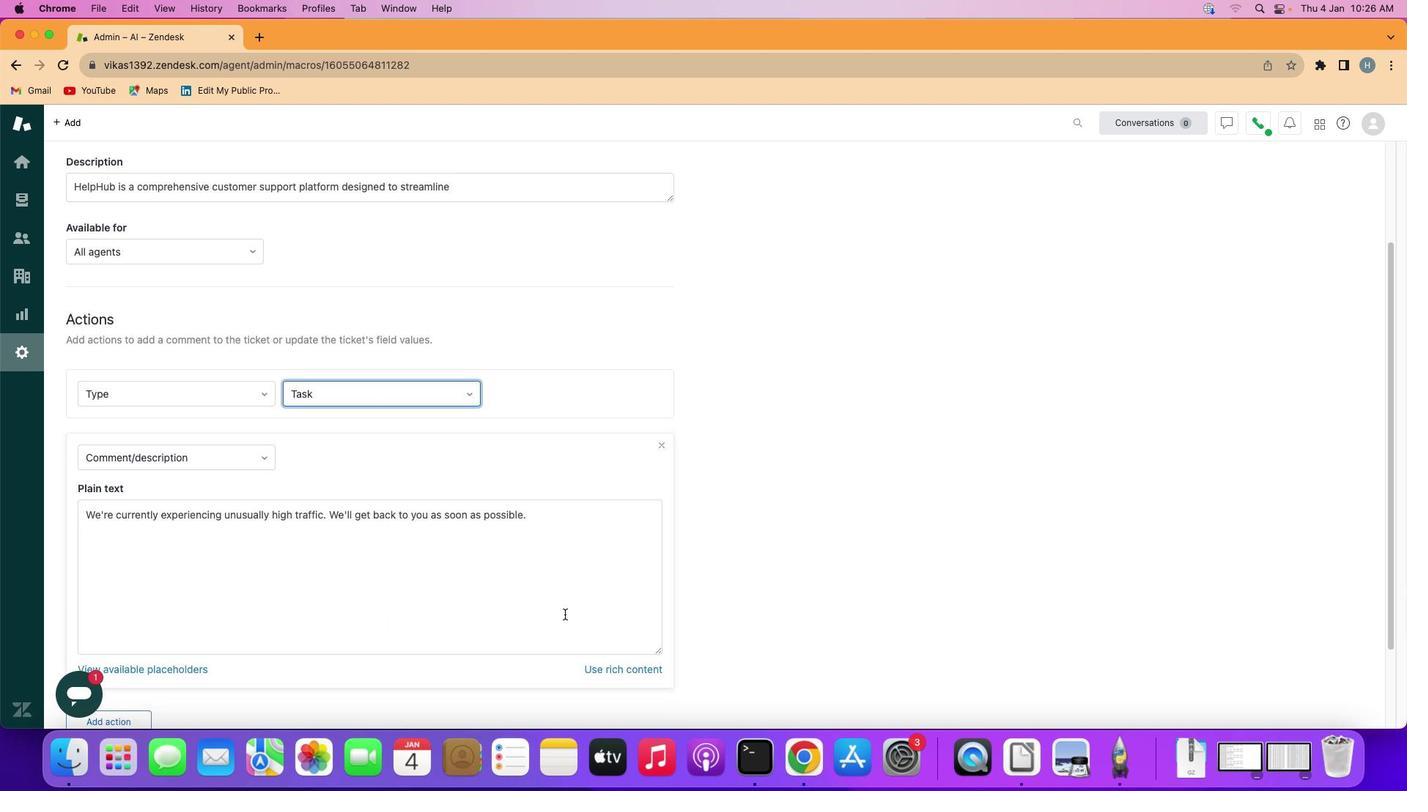 
Action: Mouse scrolled (564, 615) with delta (0, 0)
Screenshot: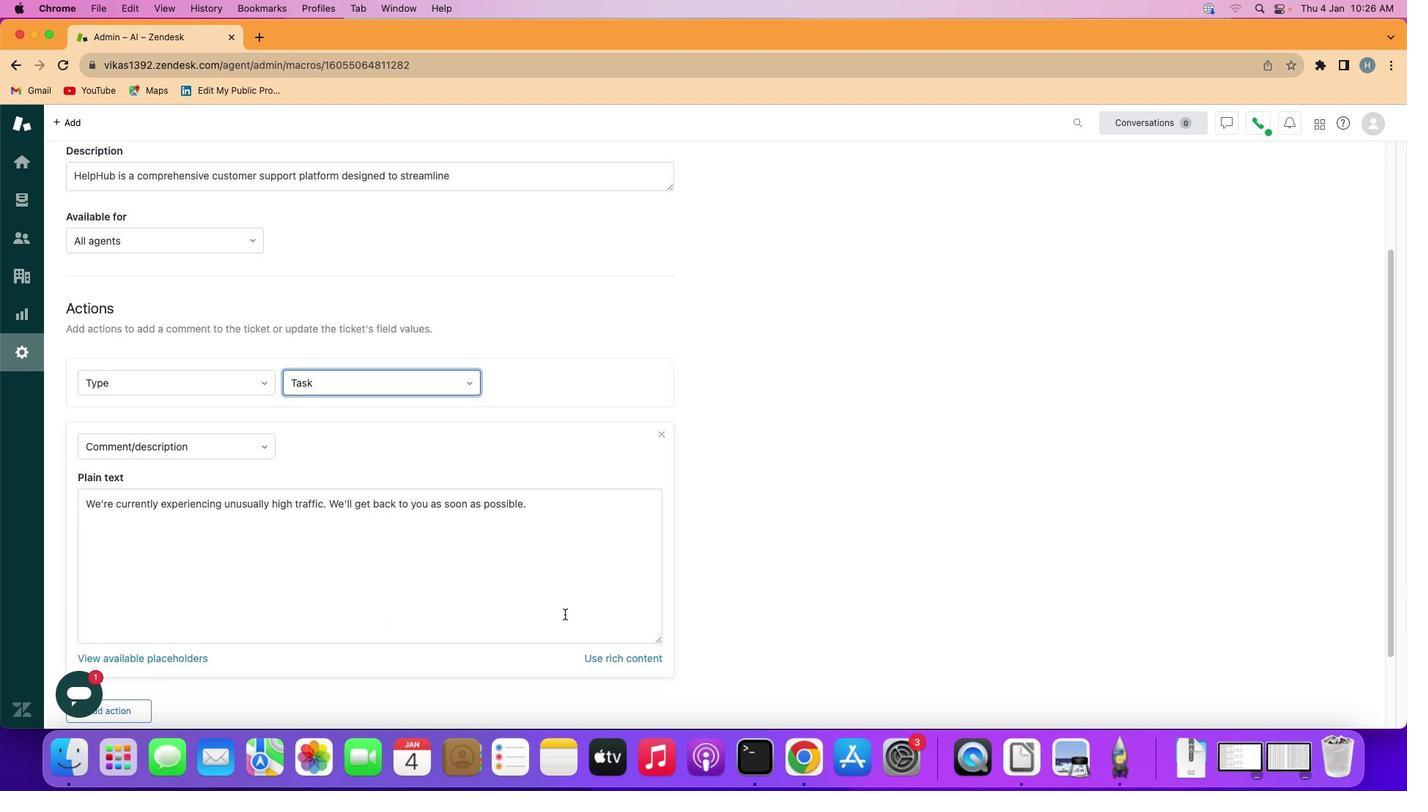 
Action: Mouse scrolled (564, 615) with delta (0, -1)
Screenshot: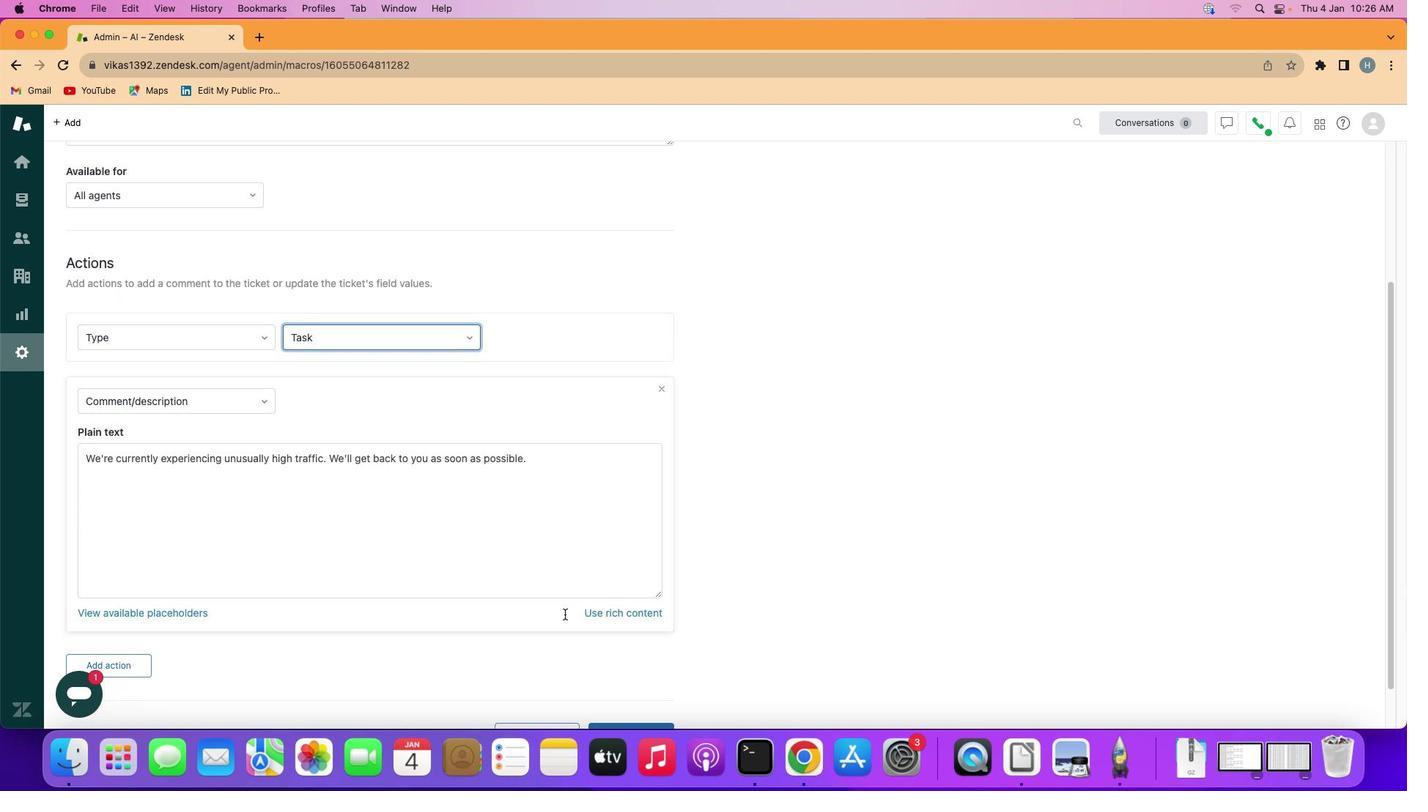 
Action: Mouse scrolled (564, 615) with delta (0, 1)
Screenshot: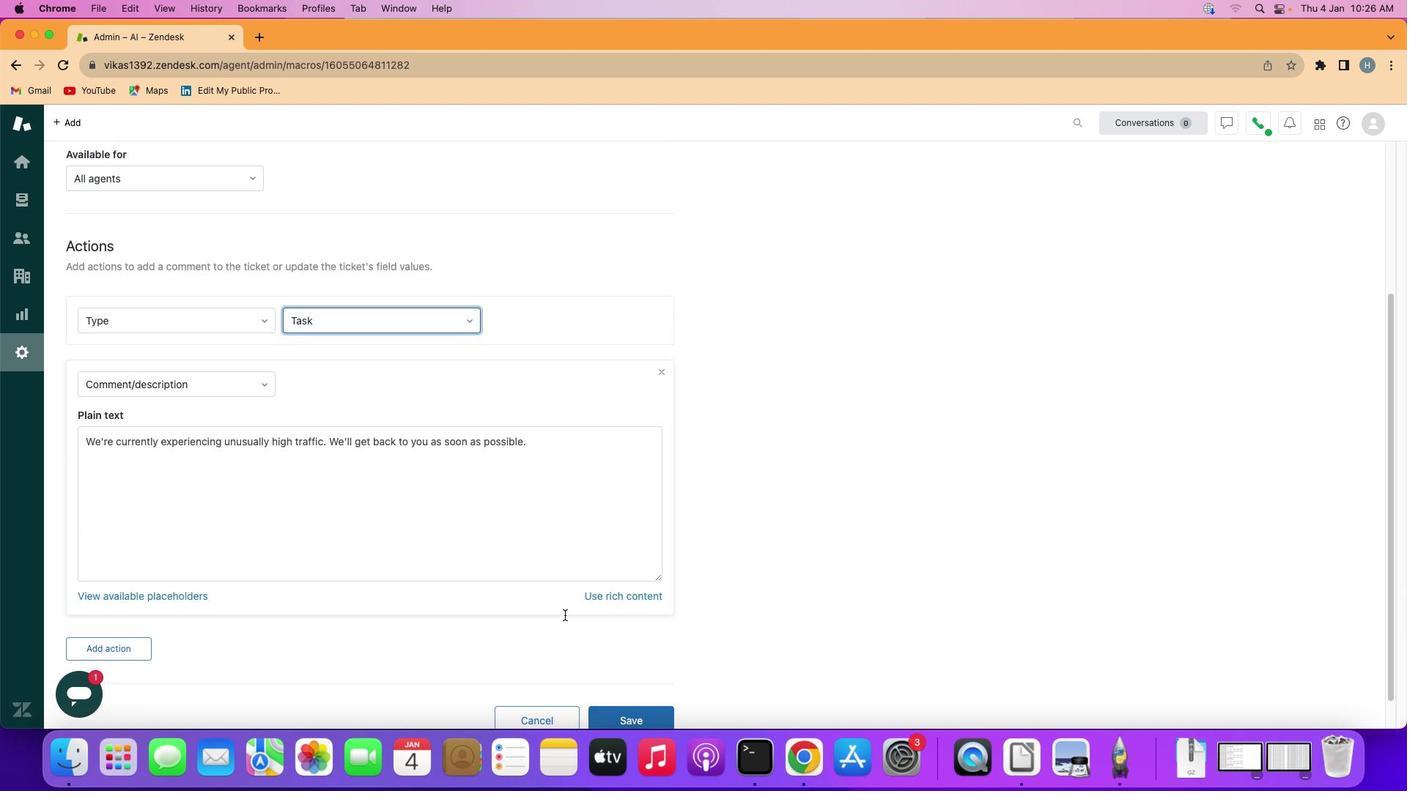 
Action: Mouse scrolled (564, 615) with delta (0, -1)
Screenshot: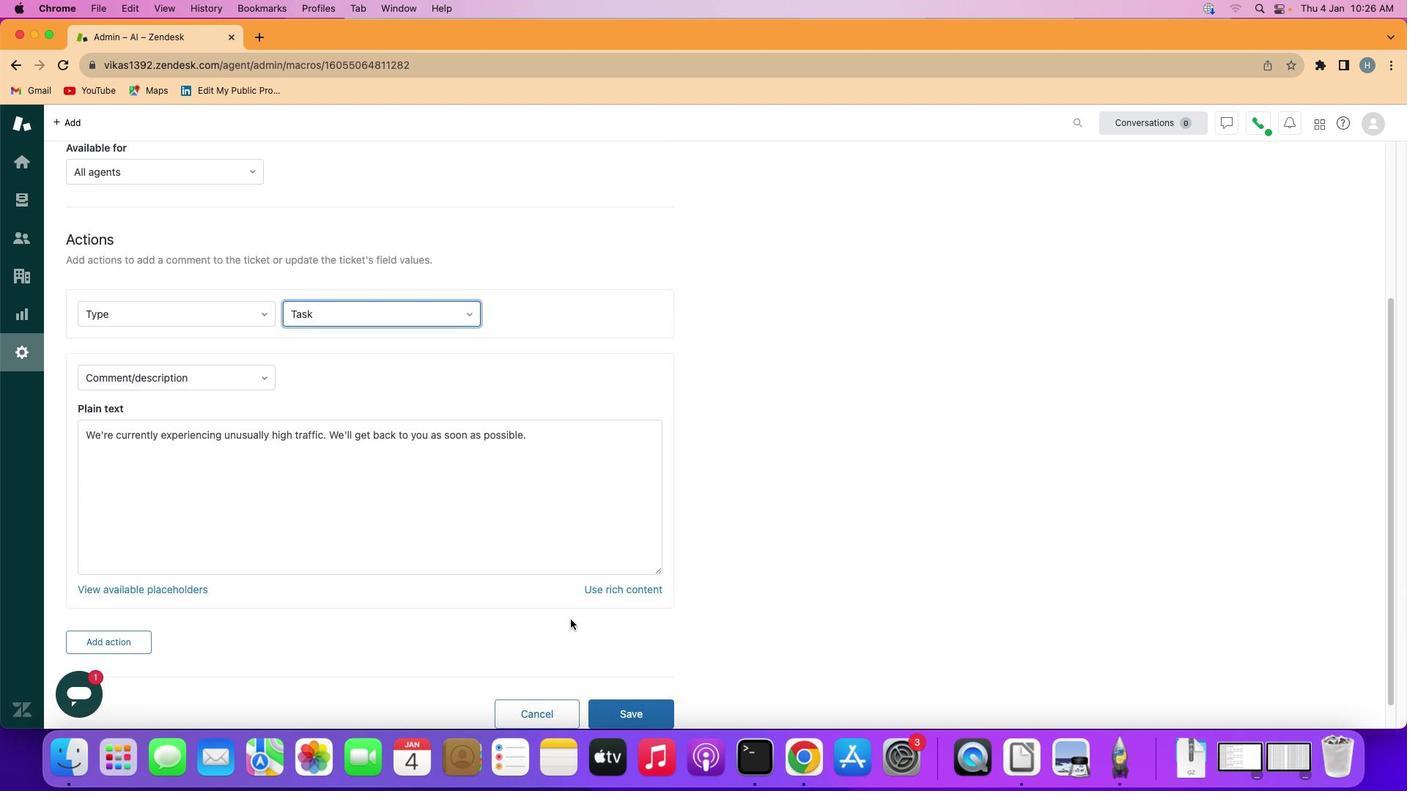 
Action: Mouse moved to (626, 709)
Screenshot: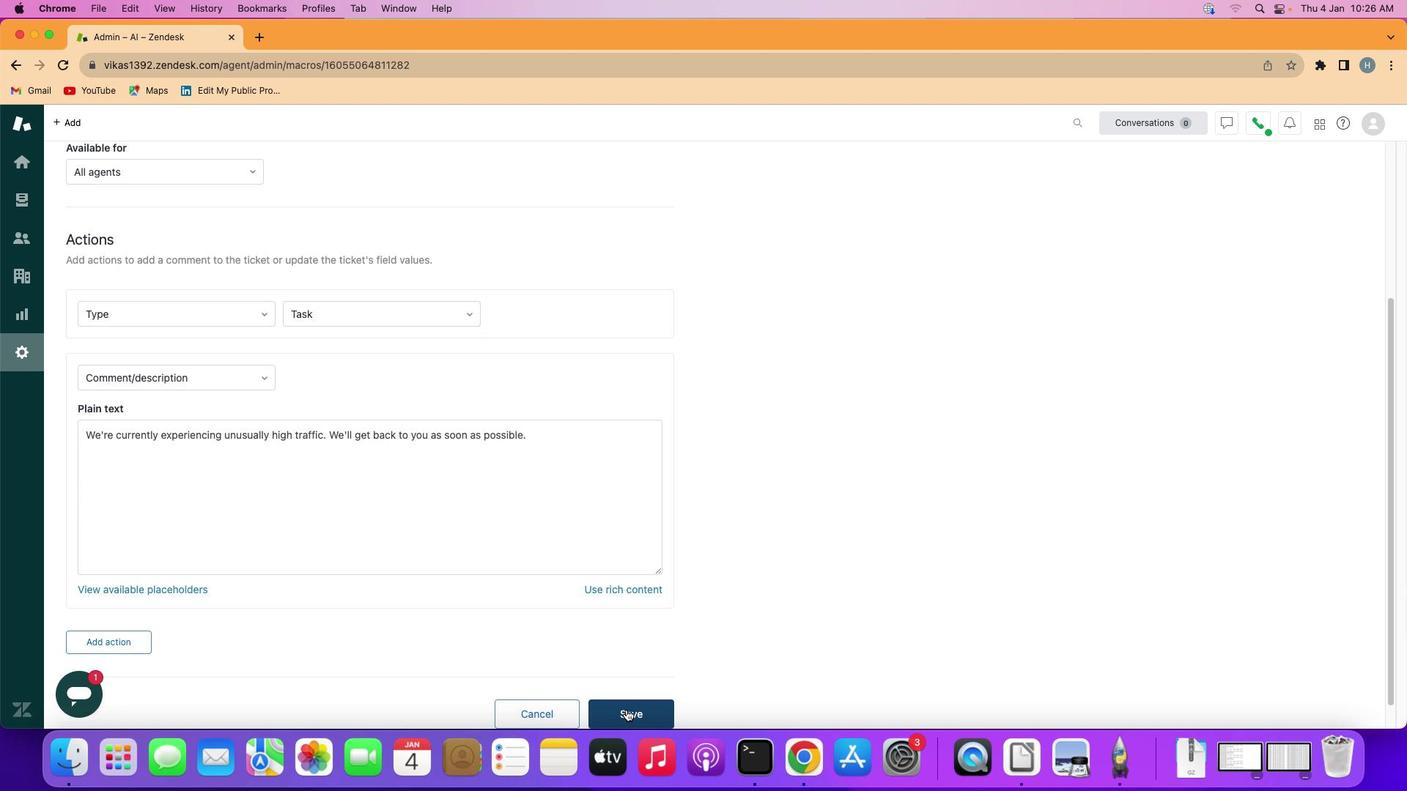 
Action: Mouse pressed left at (626, 709)
Screenshot: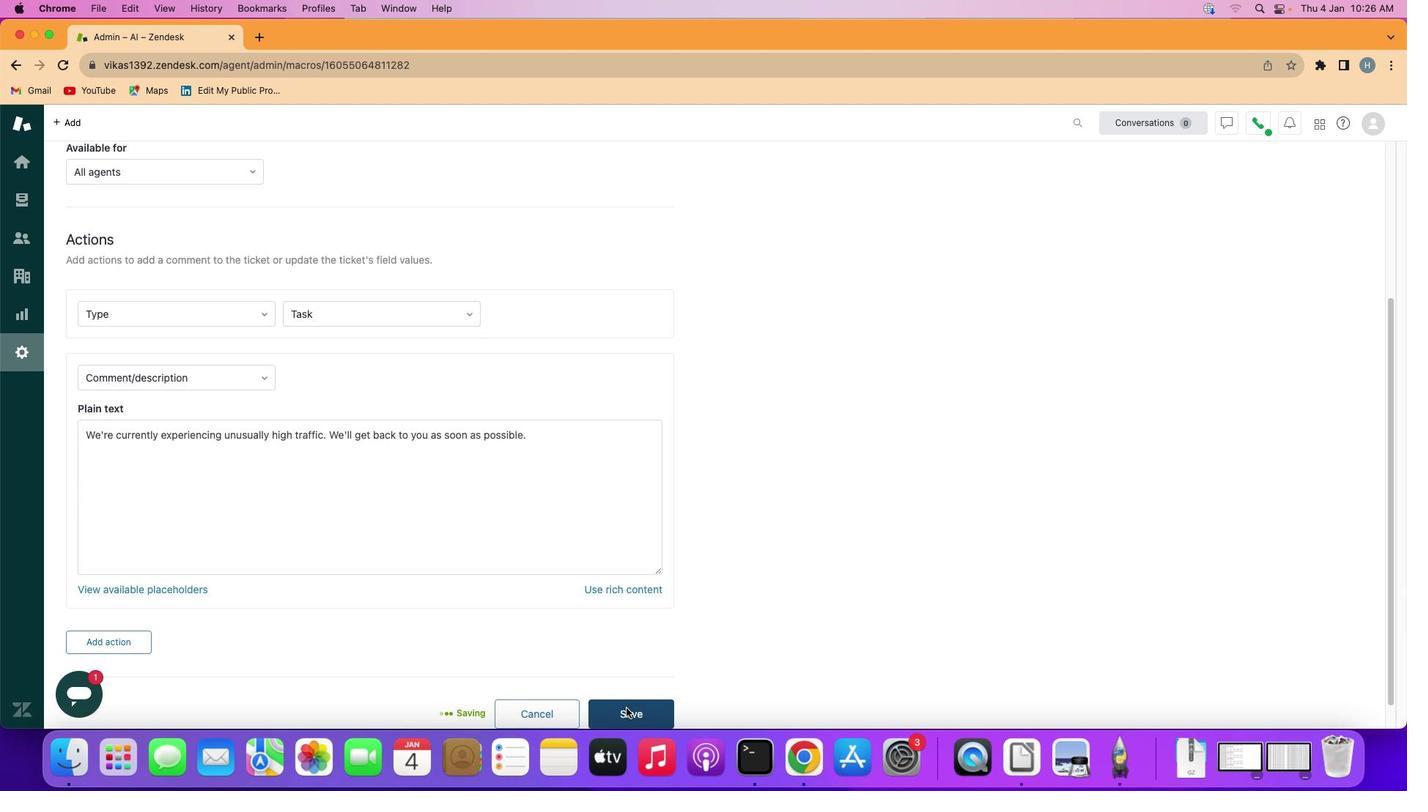 
Action: Mouse moved to (577, 517)
Screenshot: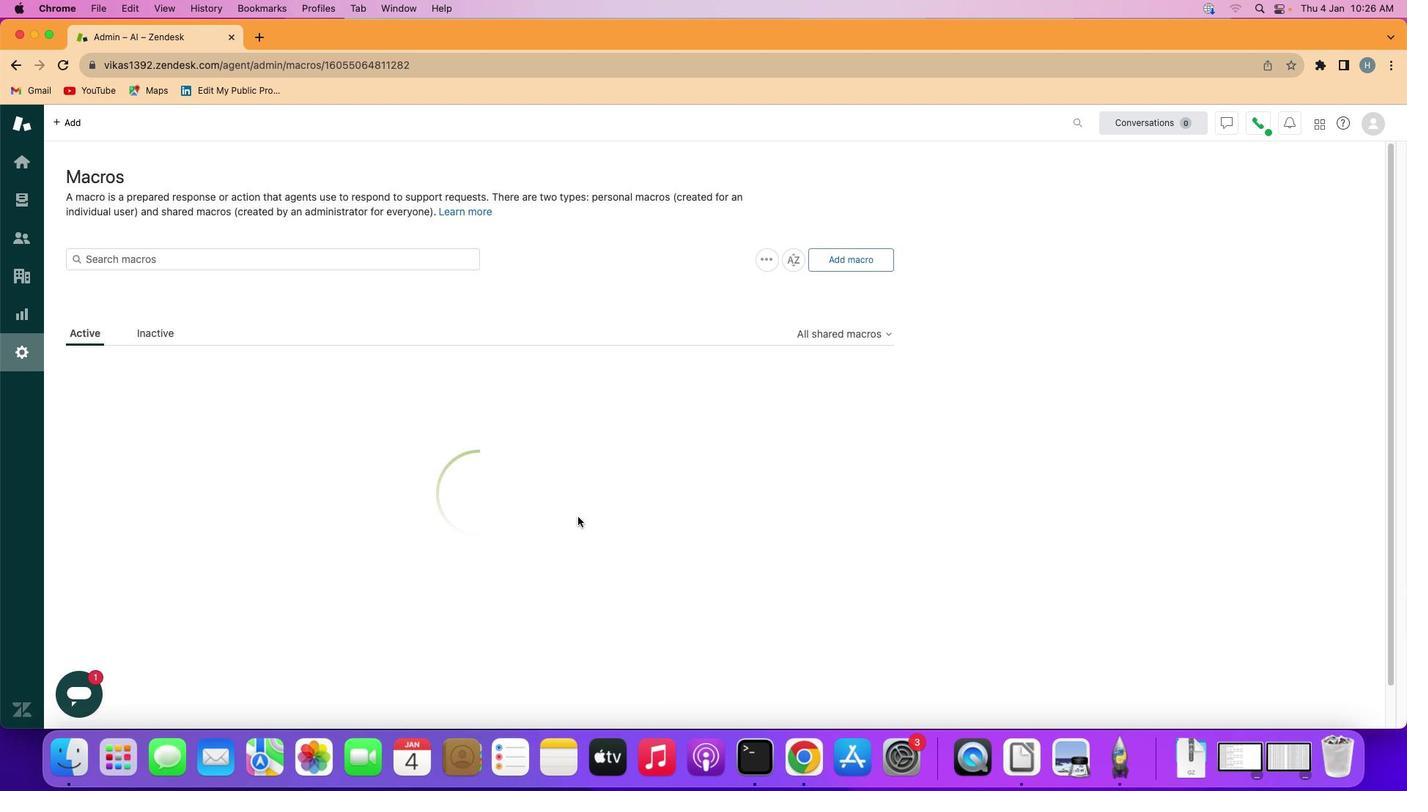 
